 Task: Find connections with filter location Marktoberdorf with filter topic #Leanstartupswith filter profile language Spanish with filter current company Work From Home Opportunity  with filter school AAKASH INSTITUTE with filter industry Facilities Services with filter service category Portrait Photography with filter keywords title Tutor/Online Tutor
Action: Mouse moved to (481, 53)
Screenshot: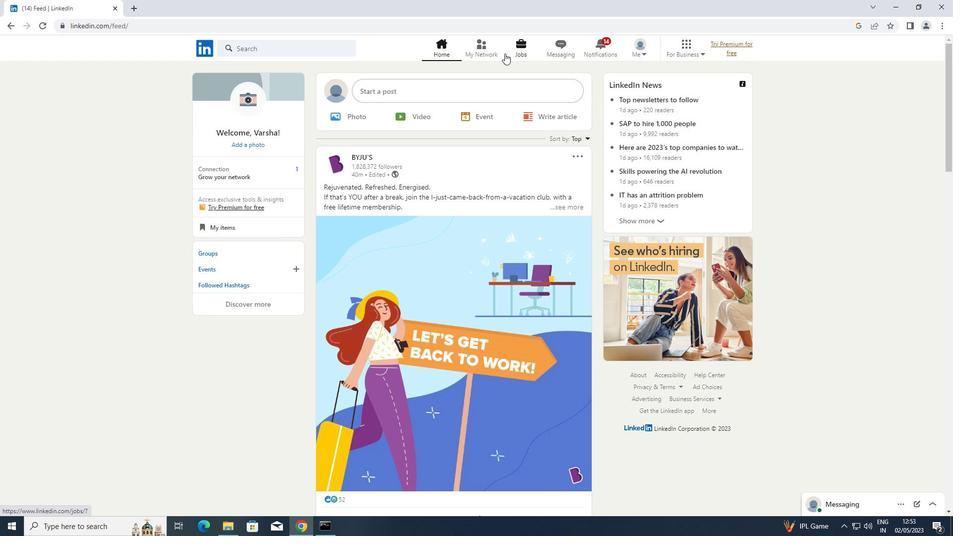 
Action: Mouse pressed left at (481, 53)
Screenshot: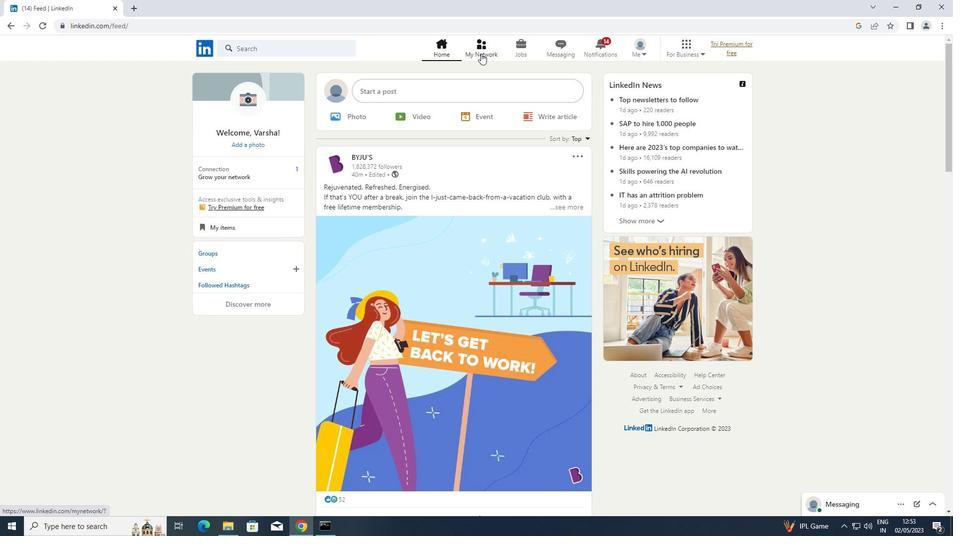 
Action: Mouse moved to (273, 101)
Screenshot: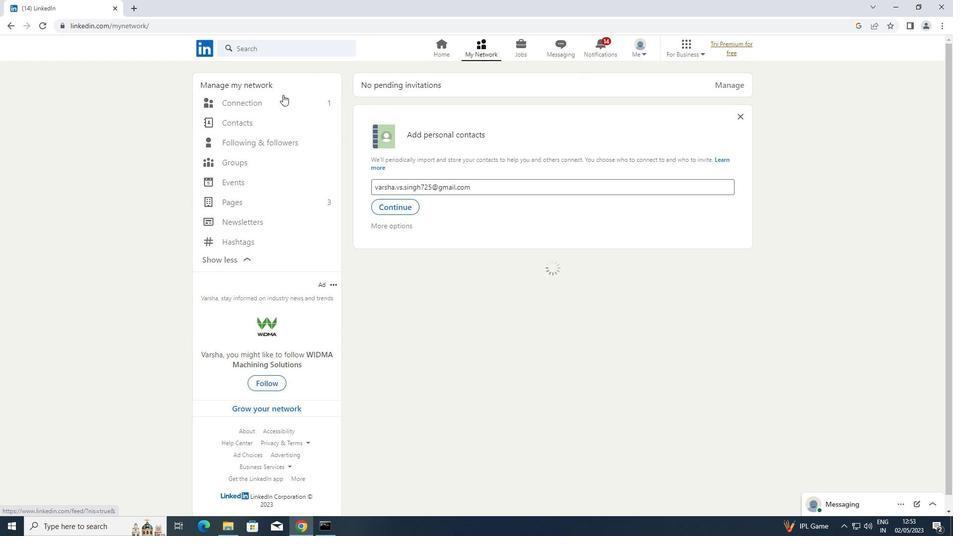 
Action: Mouse pressed left at (273, 101)
Screenshot: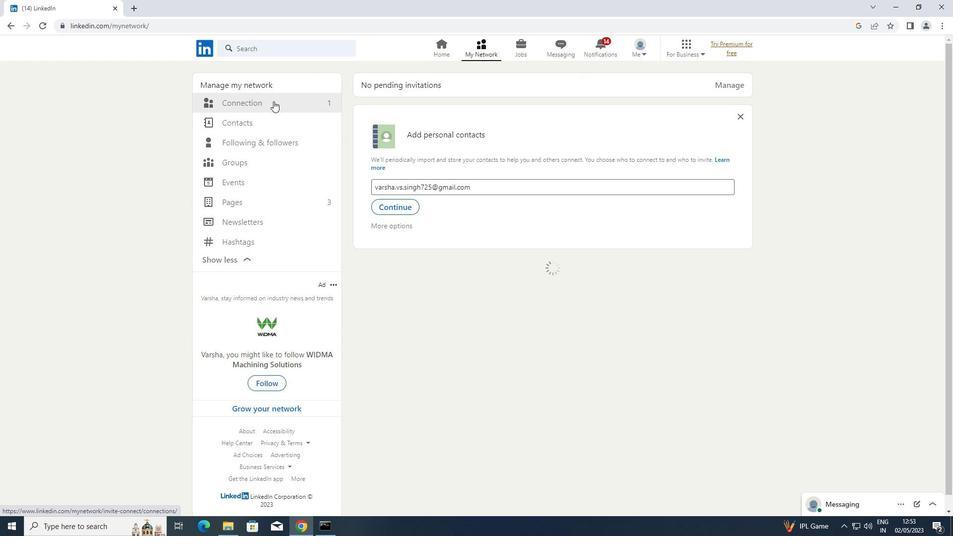 
Action: Mouse moved to (546, 106)
Screenshot: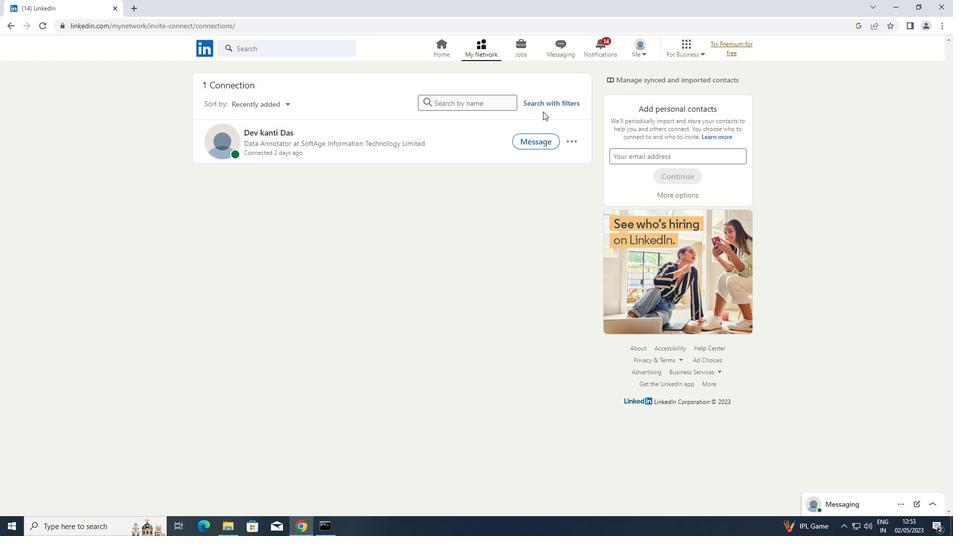 
Action: Mouse pressed left at (546, 106)
Screenshot: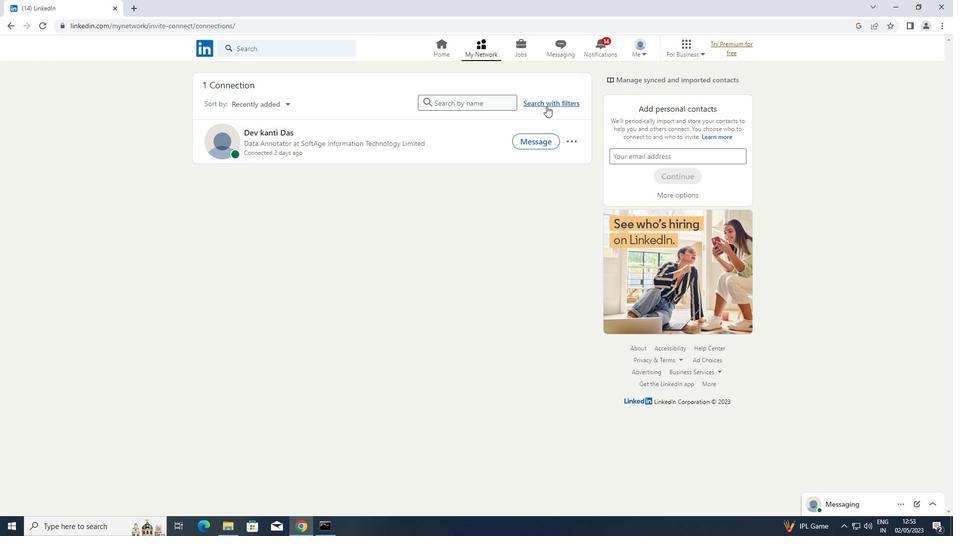 
Action: Mouse moved to (505, 78)
Screenshot: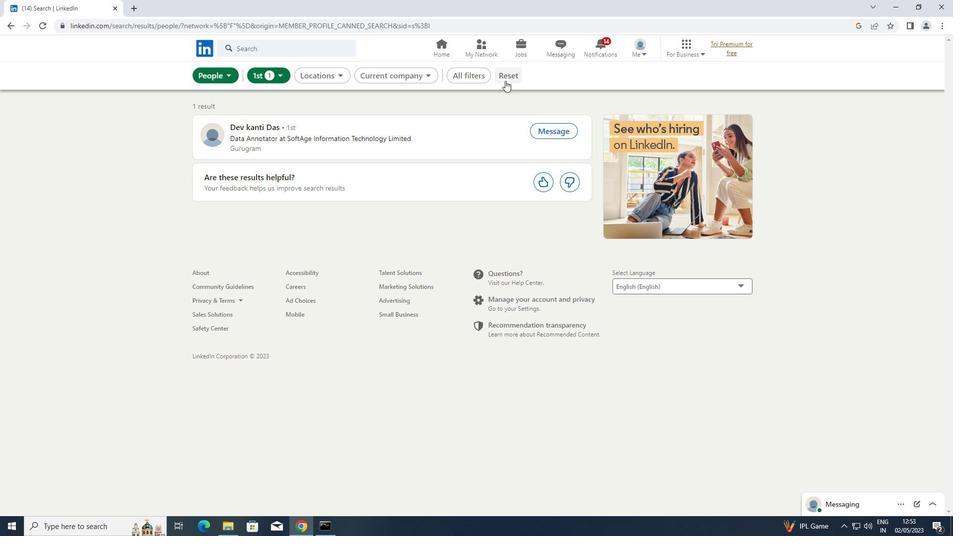 
Action: Mouse pressed left at (505, 78)
Screenshot: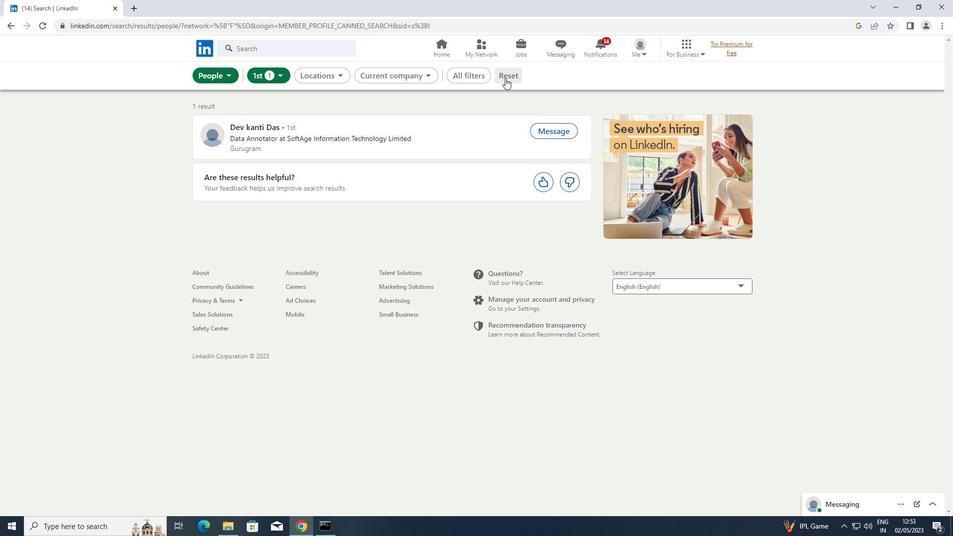 
Action: Mouse moved to (494, 76)
Screenshot: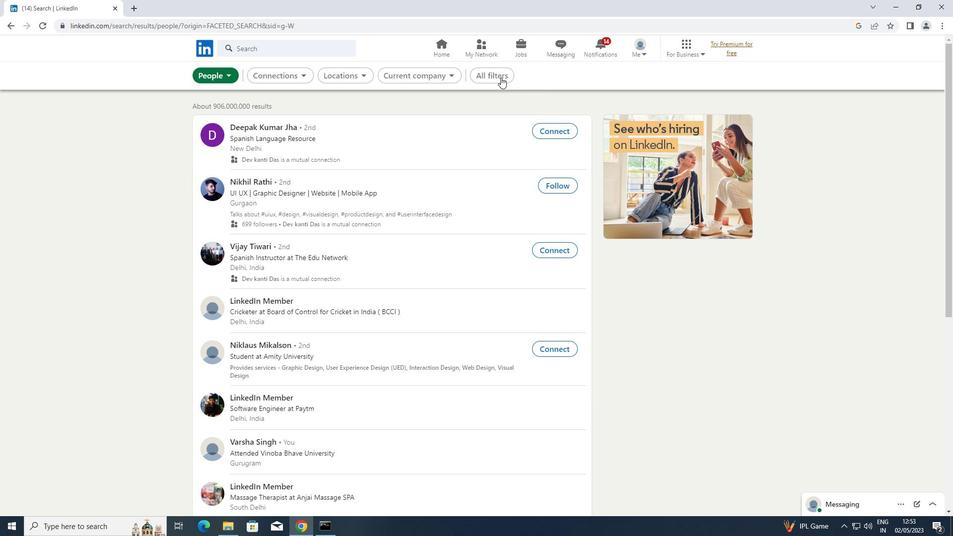 
Action: Mouse pressed left at (494, 76)
Screenshot: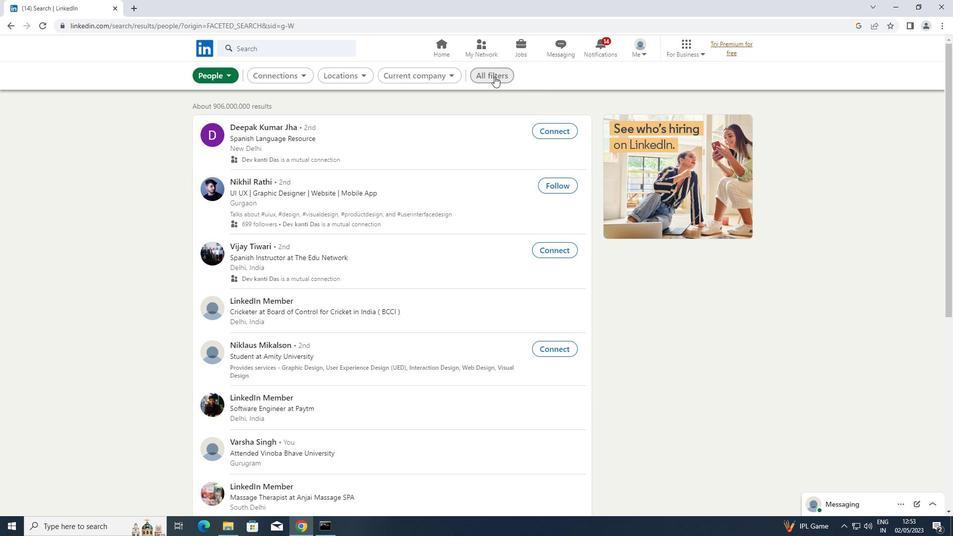 
Action: Mouse moved to (713, 220)
Screenshot: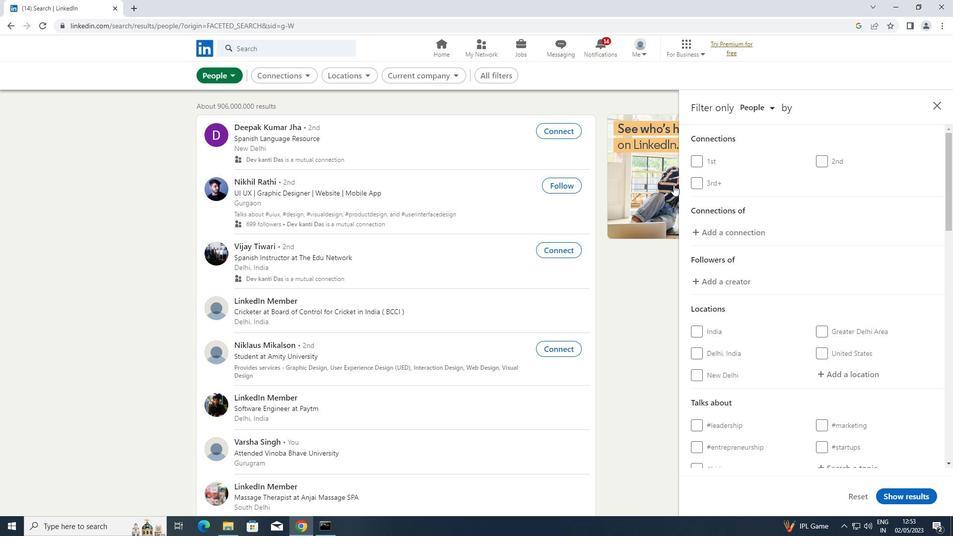 
Action: Mouse scrolled (713, 219) with delta (0, 0)
Screenshot: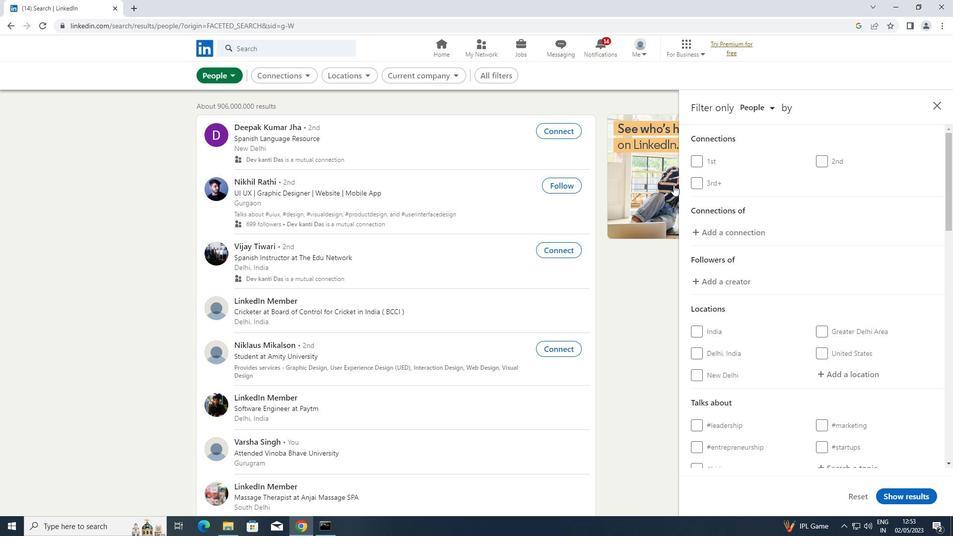 
Action: Mouse moved to (715, 224)
Screenshot: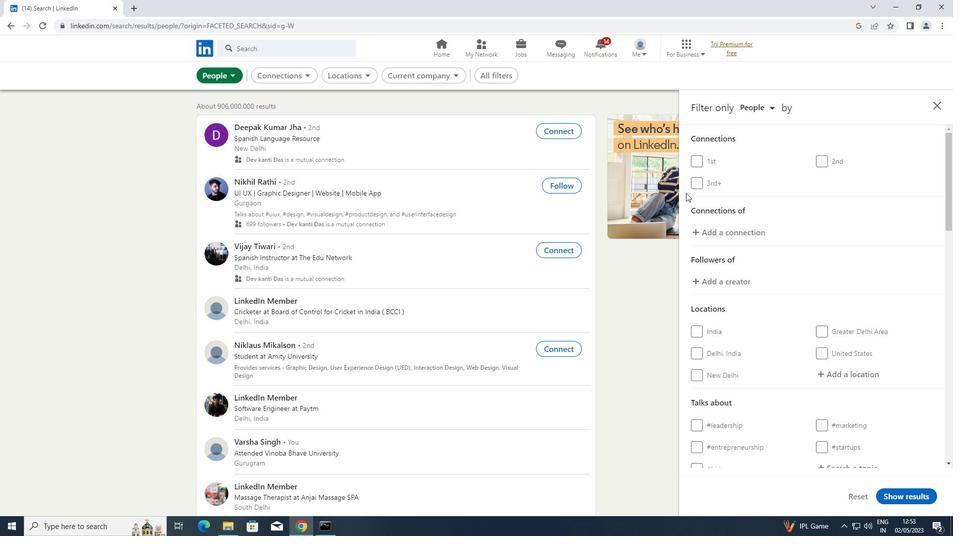 
Action: Mouse scrolled (715, 223) with delta (0, 0)
Screenshot: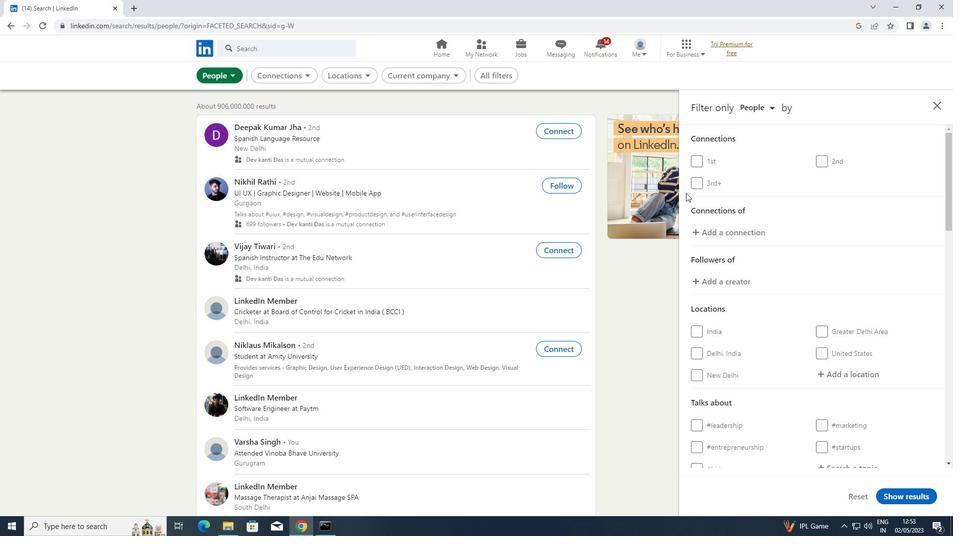 
Action: Mouse moved to (837, 269)
Screenshot: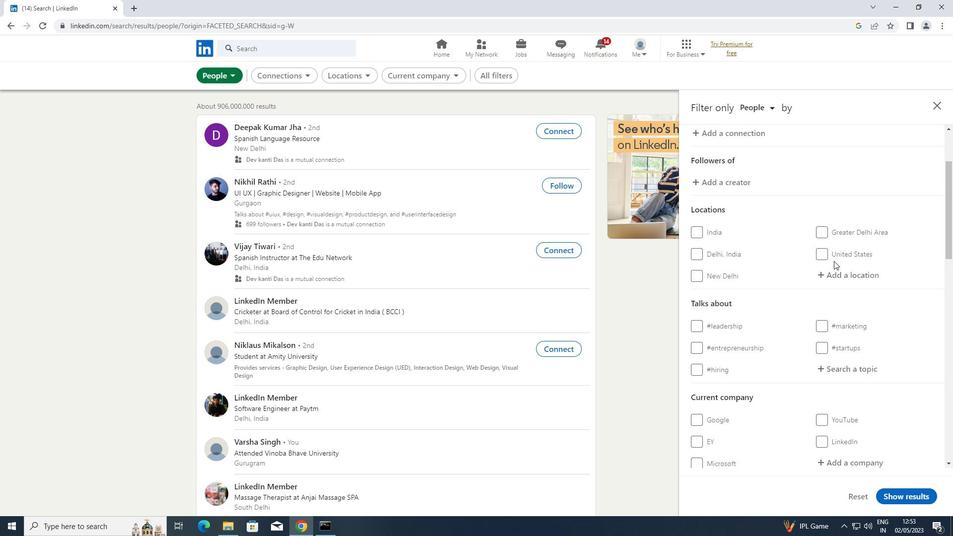 
Action: Mouse pressed left at (837, 269)
Screenshot: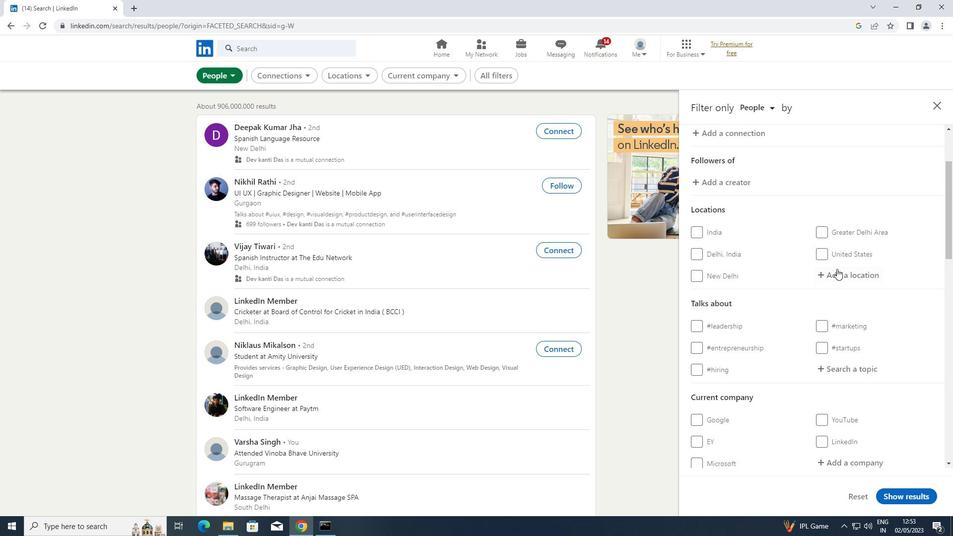 
Action: Key pressed <Key.shift>MARKTOBERDORF
Screenshot: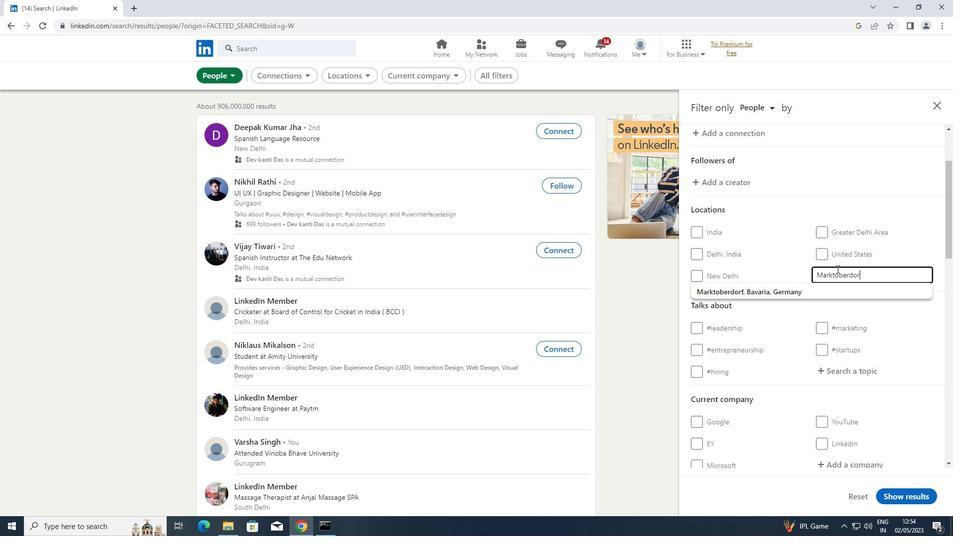 
Action: Mouse moved to (867, 376)
Screenshot: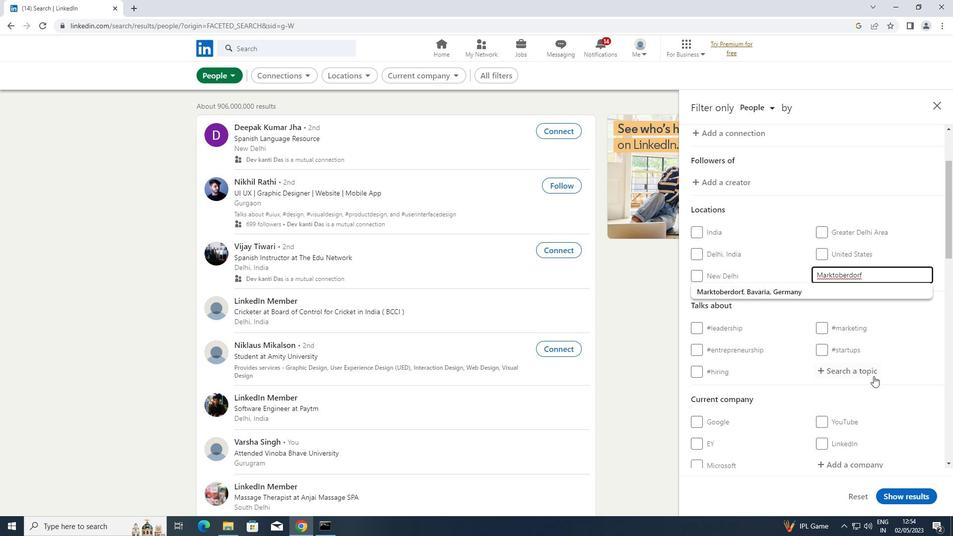 
Action: Mouse pressed left at (867, 376)
Screenshot: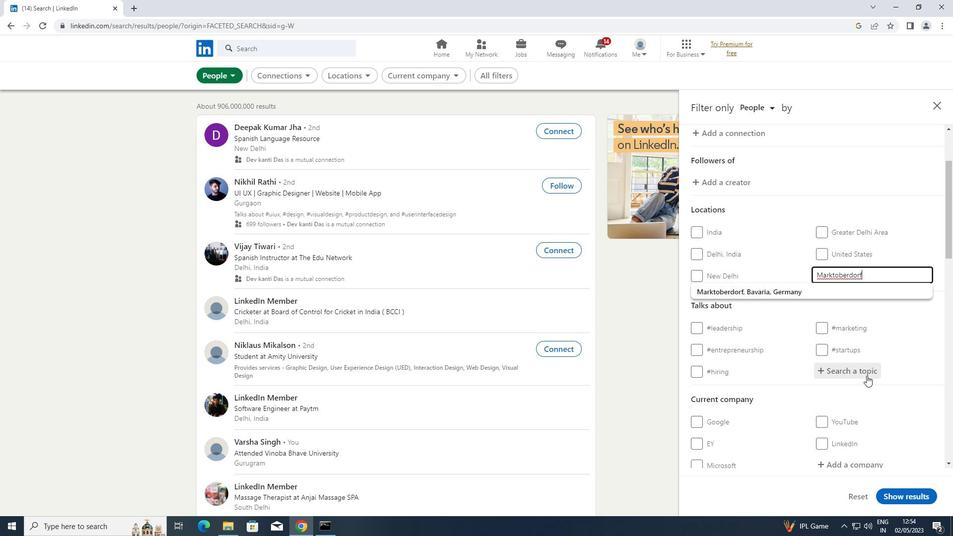 
Action: Key pressed <Key.shift>LEARNSTARTUPS
Screenshot: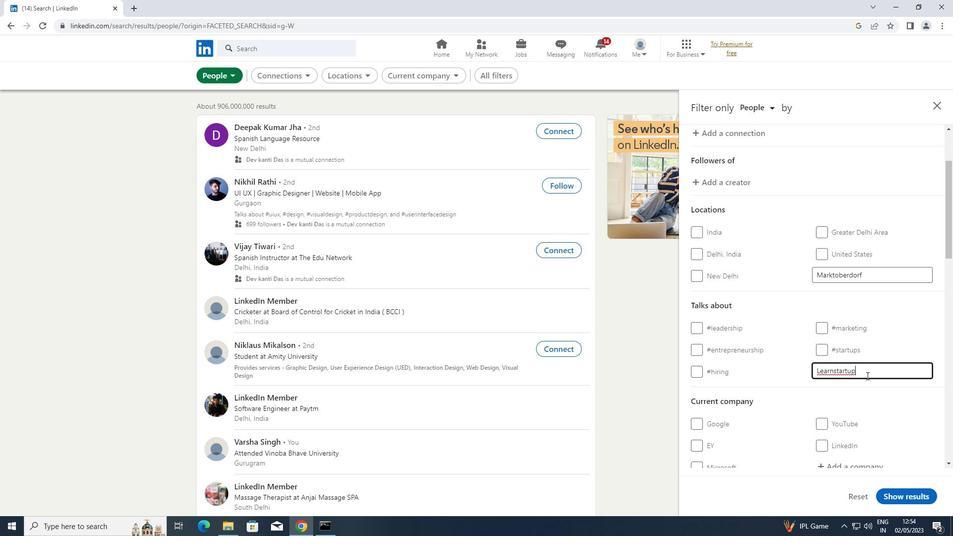 
Action: Mouse moved to (817, 366)
Screenshot: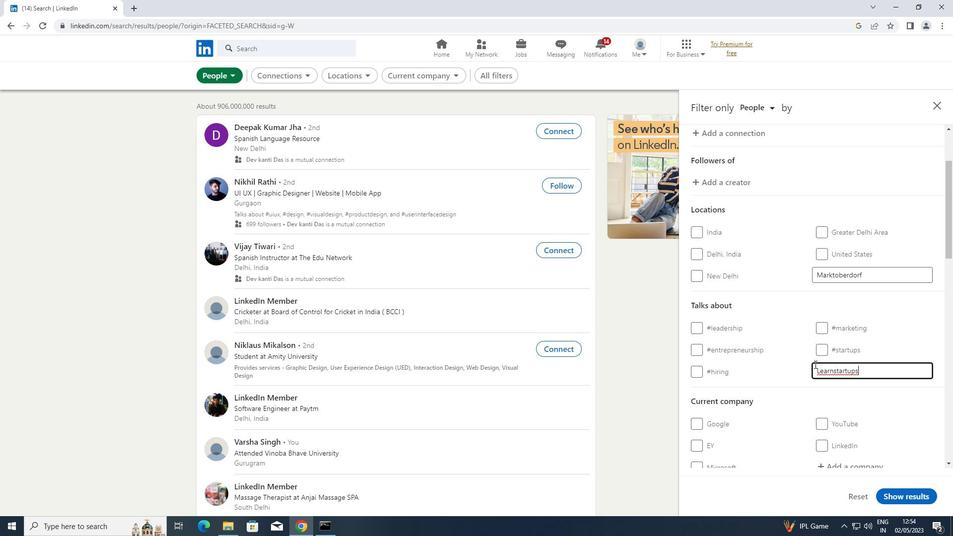 
Action: Mouse pressed left at (817, 366)
Screenshot: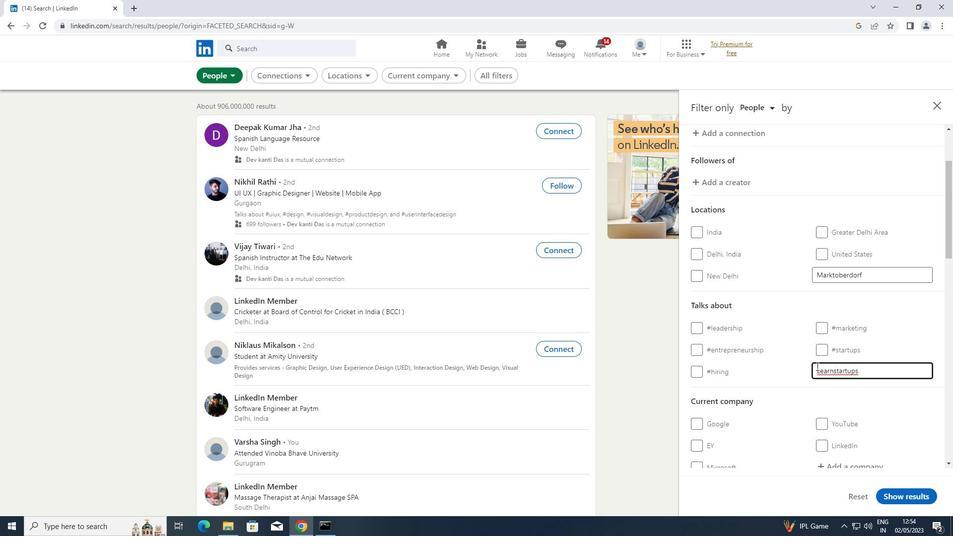 
Action: Key pressed <Key.shift>#
Screenshot: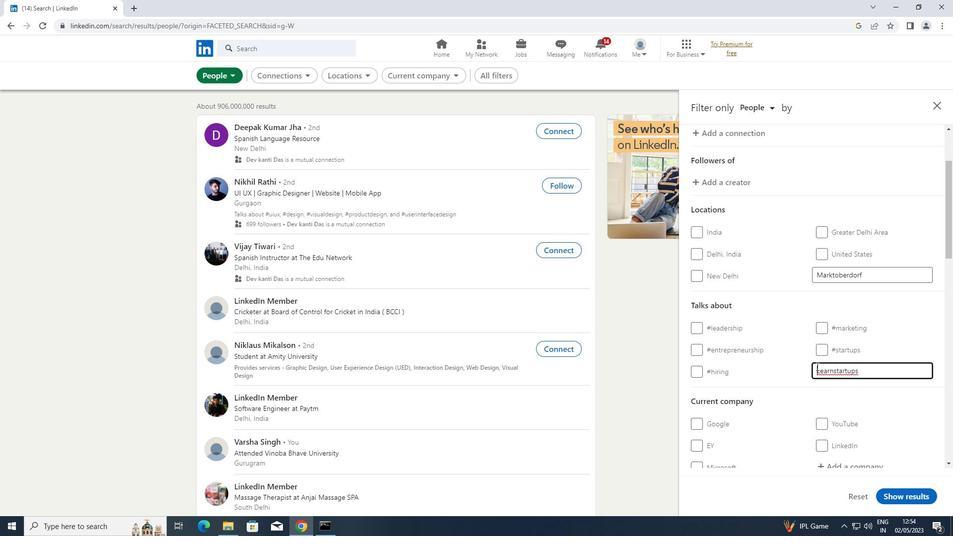 
Action: Mouse moved to (845, 372)
Screenshot: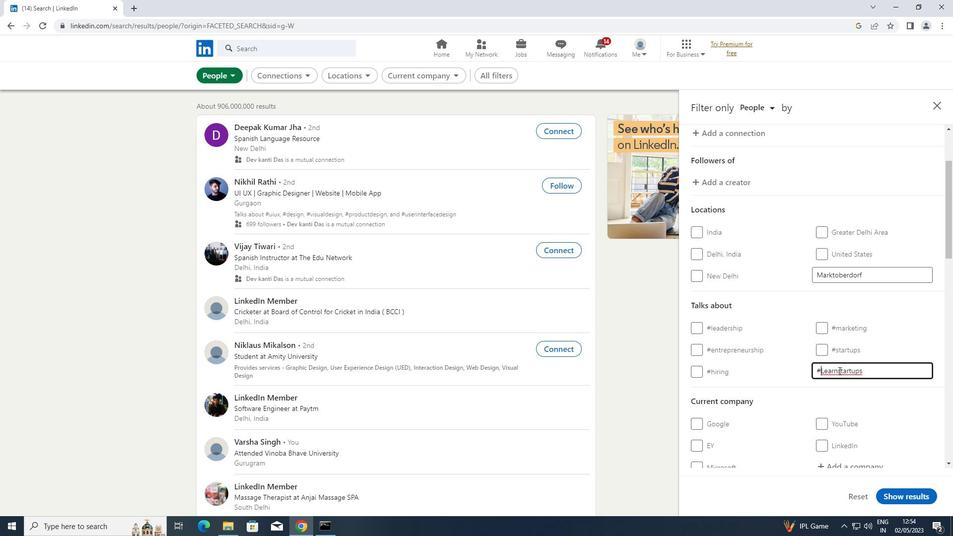 
Action: Mouse scrolled (845, 372) with delta (0, 0)
Screenshot: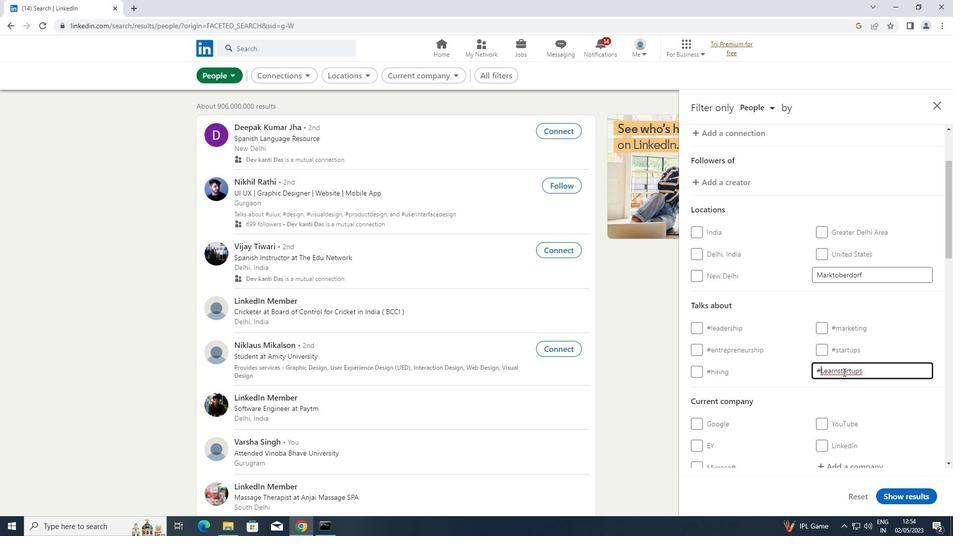 
Action: Mouse moved to (845, 372)
Screenshot: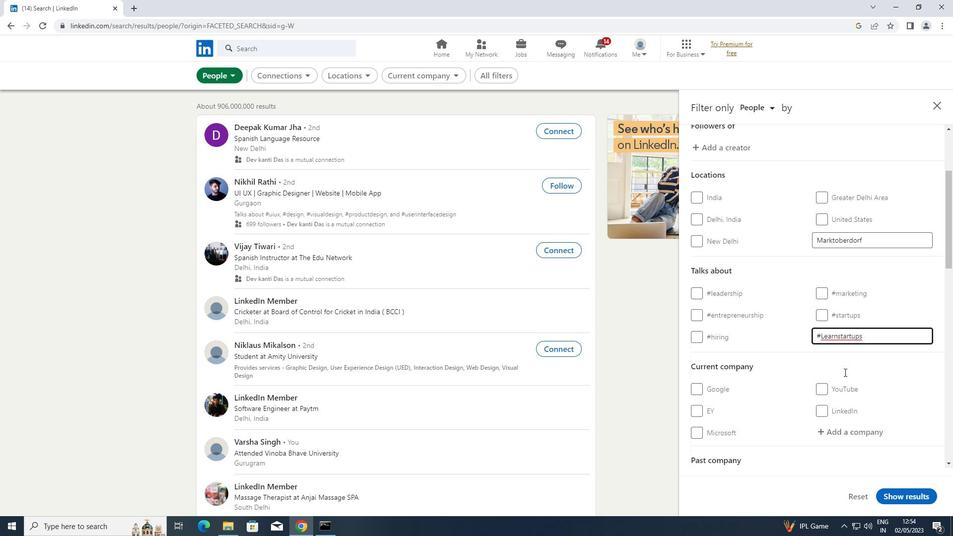
Action: Mouse scrolled (845, 372) with delta (0, 0)
Screenshot: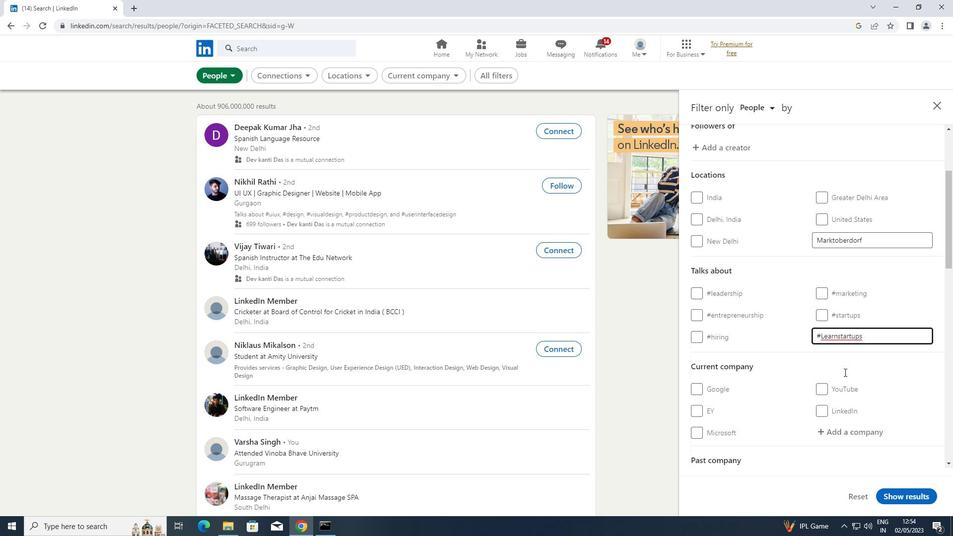 
Action: Mouse moved to (846, 372)
Screenshot: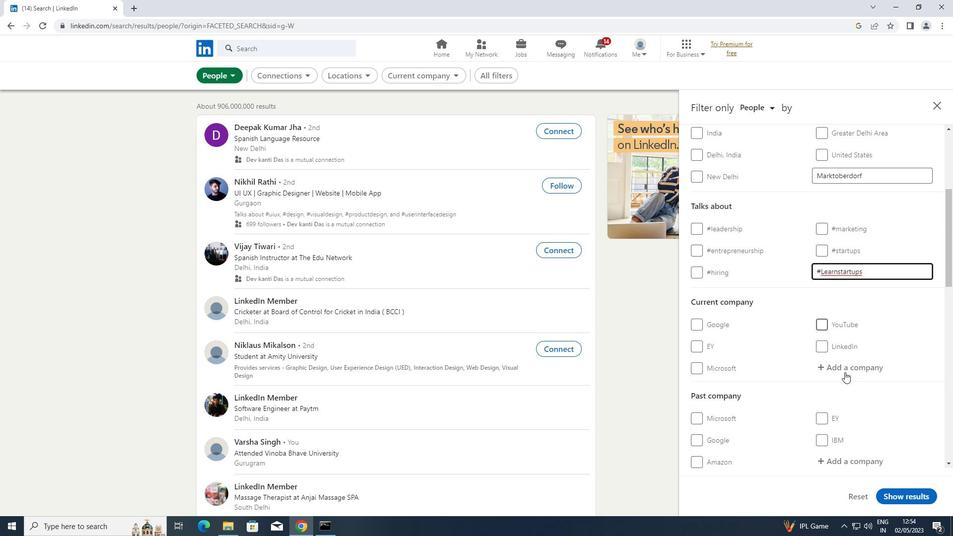 
Action: Mouse scrolled (846, 372) with delta (0, 0)
Screenshot: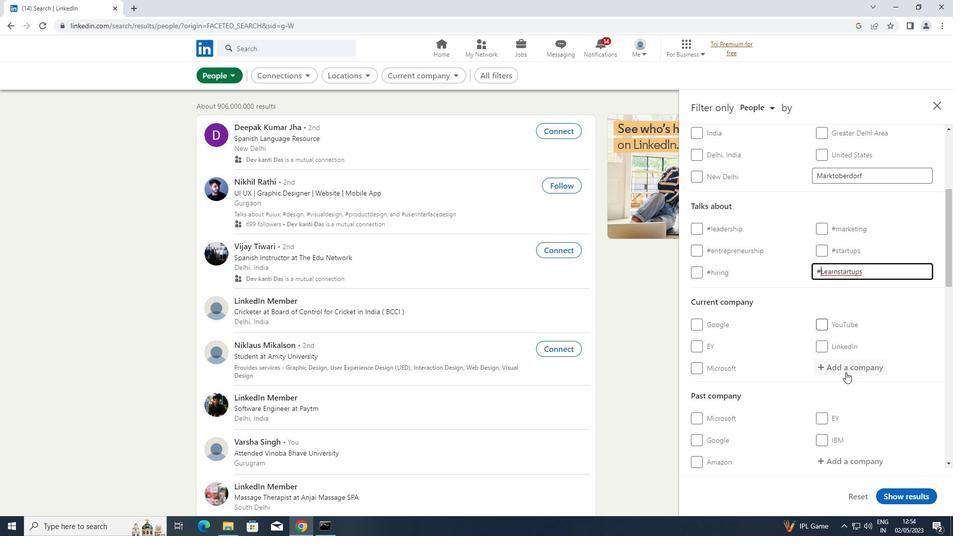 
Action: Mouse scrolled (846, 372) with delta (0, 0)
Screenshot: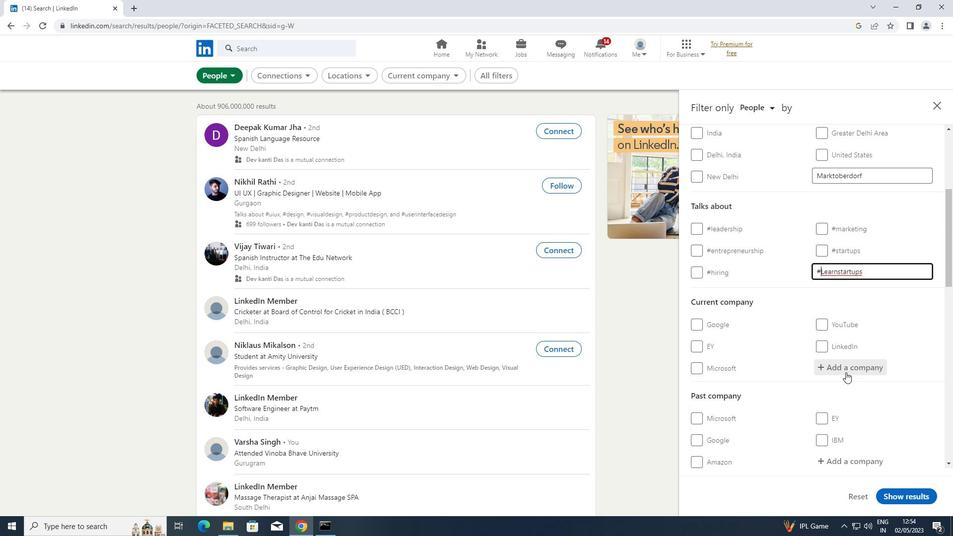 
Action: Mouse scrolled (846, 372) with delta (0, 0)
Screenshot: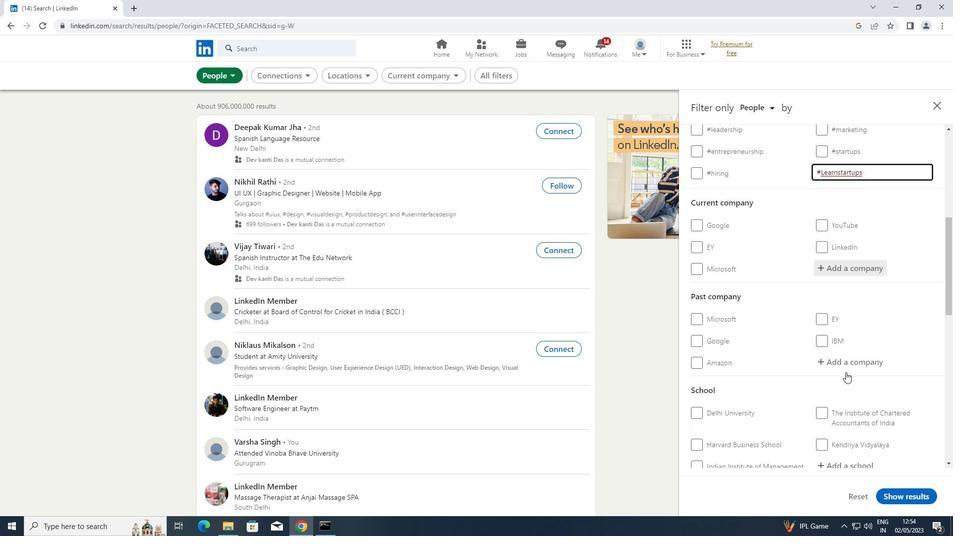 
Action: Mouse scrolled (846, 372) with delta (0, 0)
Screenshot: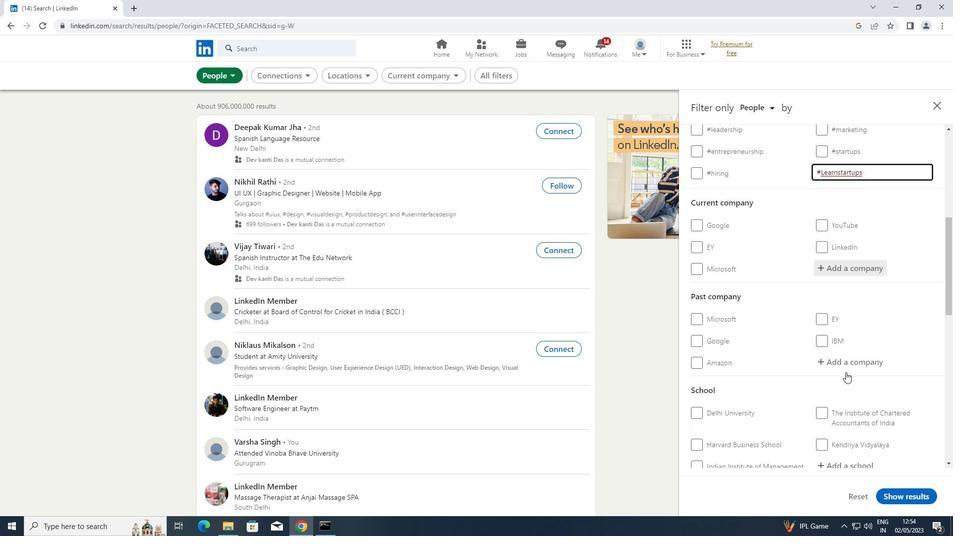
Action: Mouse moved to (847, 373)
Screenshot: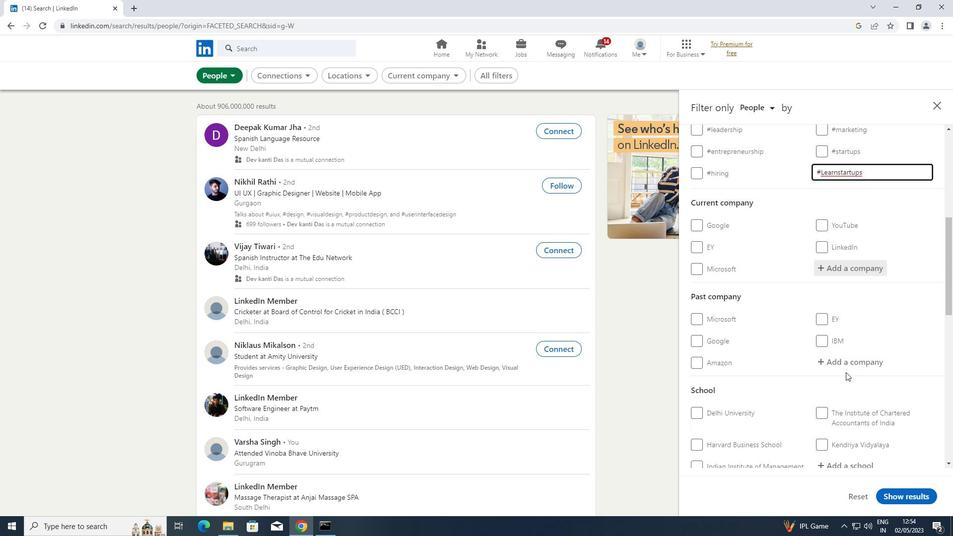 
Action: Mouse scrolled (847, 372) with delta (0, 0)
Screenshot: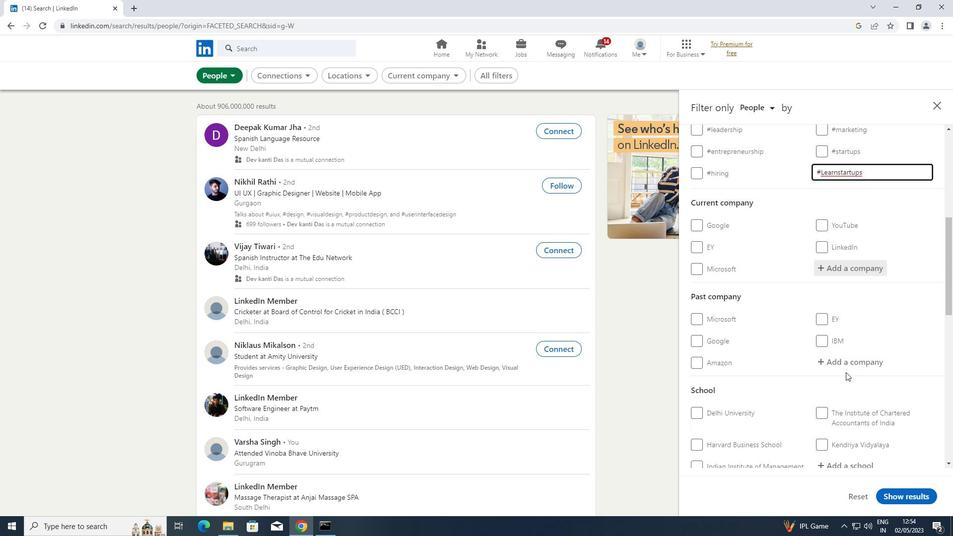 
Action: Mouse scrolled (847, 372) with delta (0, 0)
Screenshot: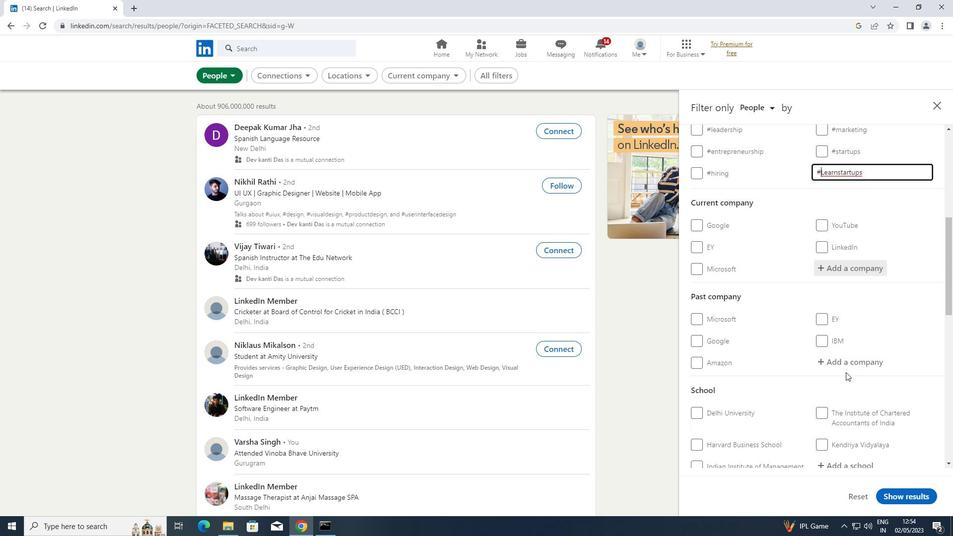 
Action: Mouse scrolled (847, 372) with delta (0, 0)
Screenshot: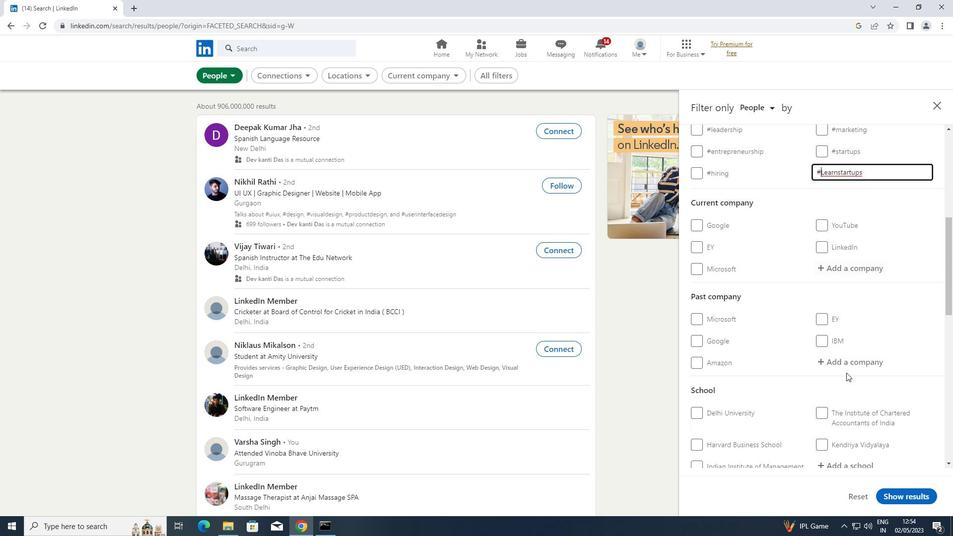 
Action: Mouse moved to (697, 416)
Screenshot: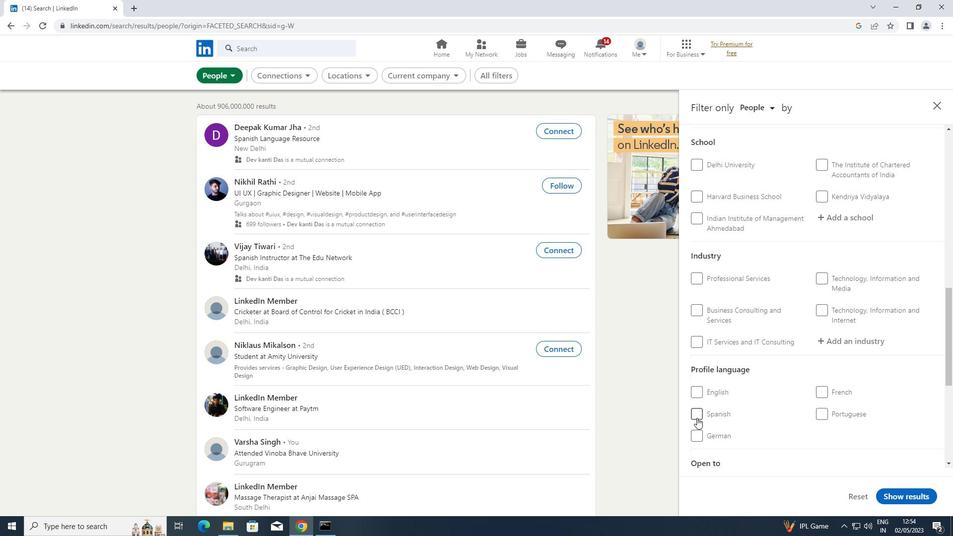 
Action: Mouse pressed left at (697, 416)
Screenshot: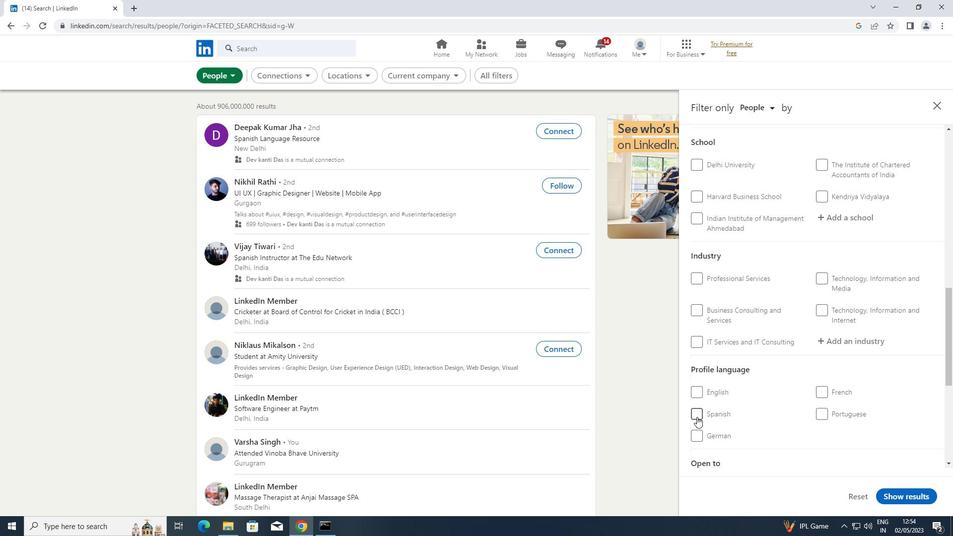 
Action: Mouse moved to (758, 386)
Screenshot: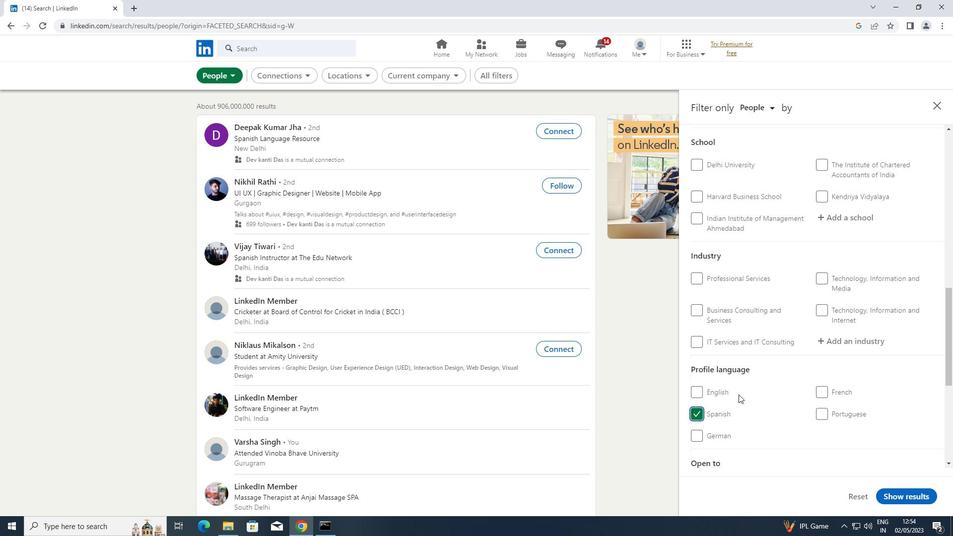 
Action: Mouse scrolled (758, 387) with delta (0, 0)
Screenshot: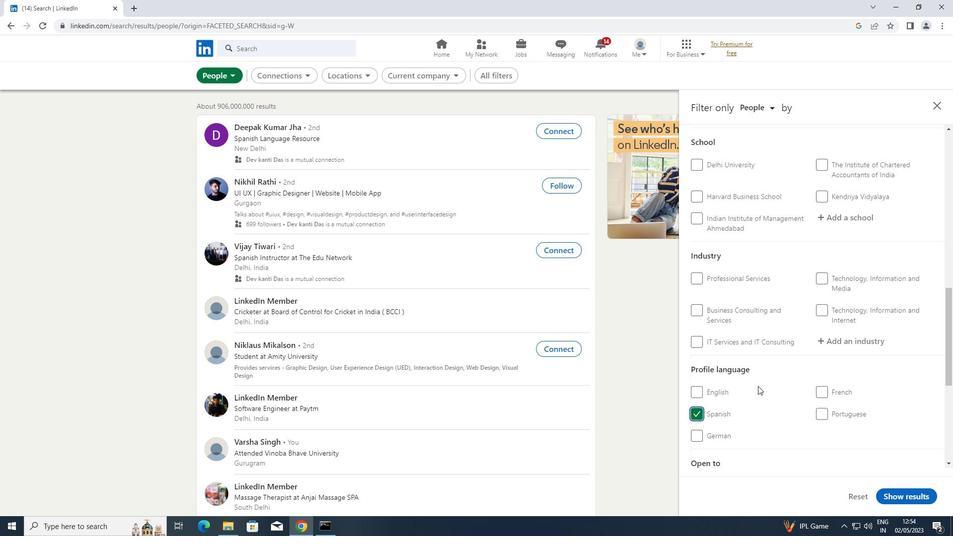 
Action: Mouse scrolled (758, 387) with delta (0, 0)
Screenshot: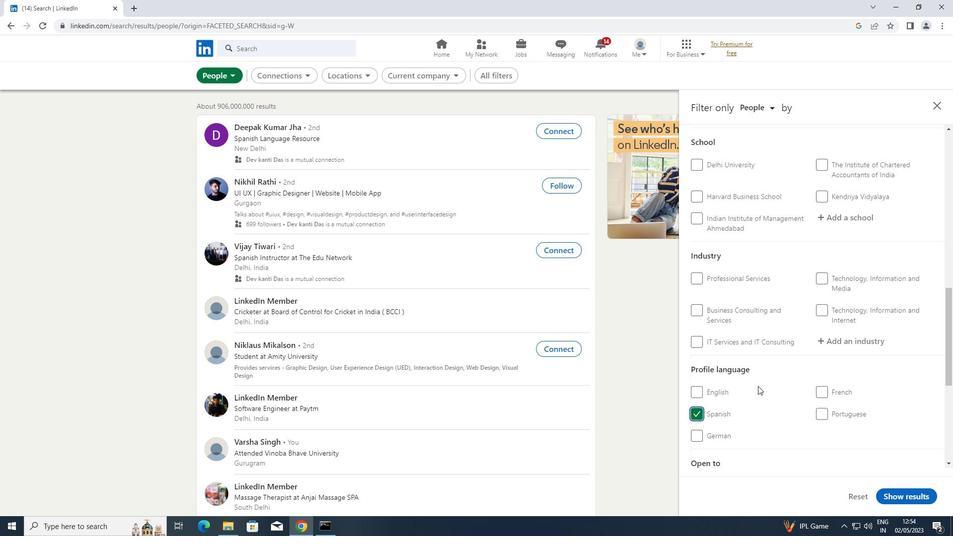 
Action: Mouse scrolled (758, 387) with delta (0, 0)
Screenshot: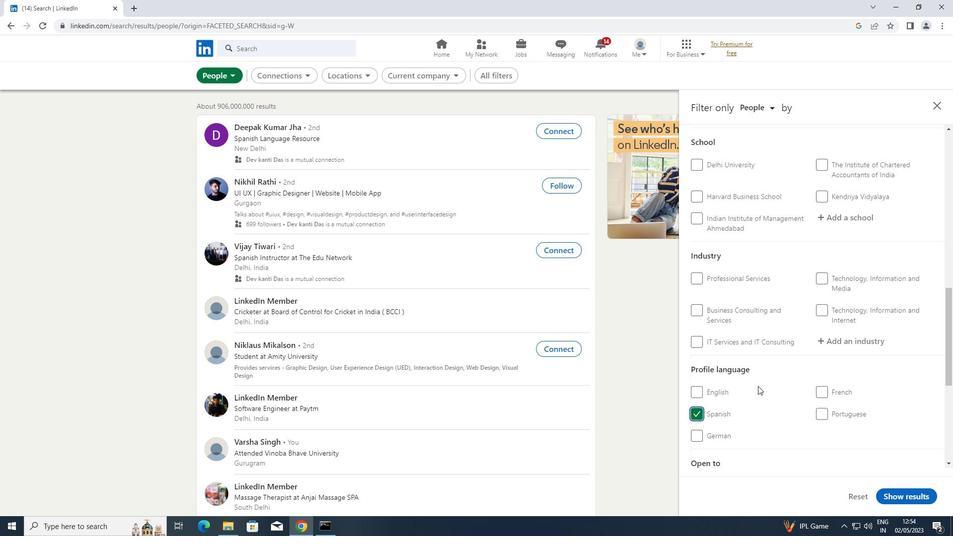 
Action: Mouse moved to (759, 385)
Screenshot: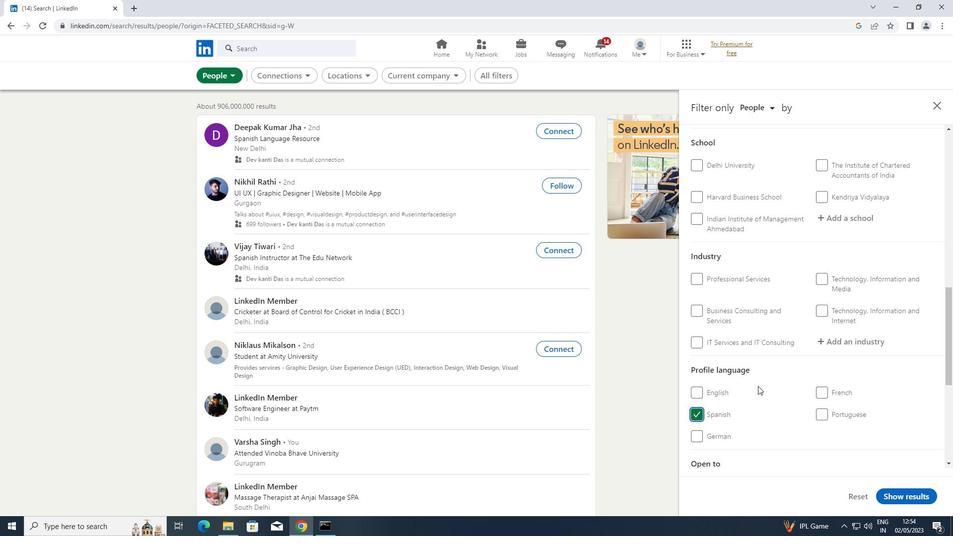 
Action: Mouse scrolled (759, 386) with delta (0, 0)
Screenshot: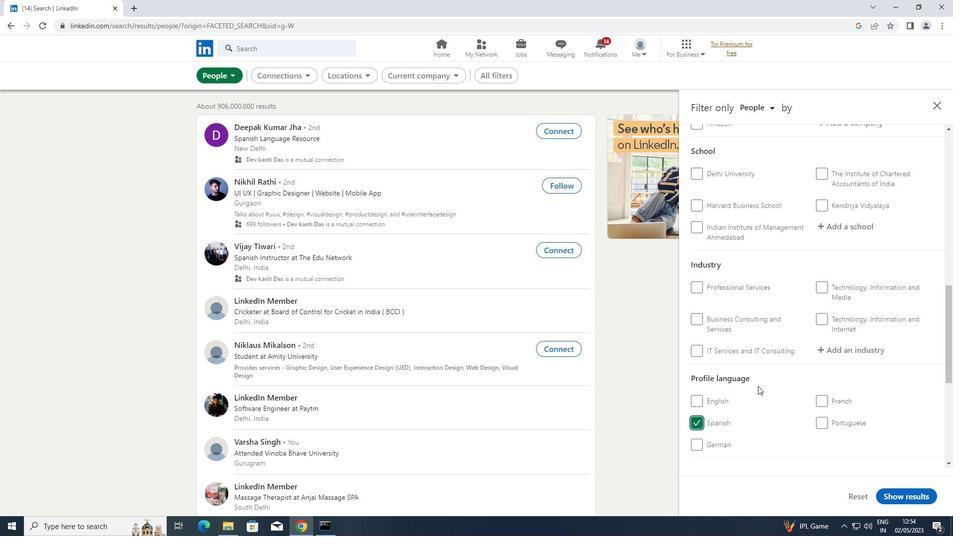 
Action: Mouse scrolled (759, 386) with delta (0, 0)
Screenshot: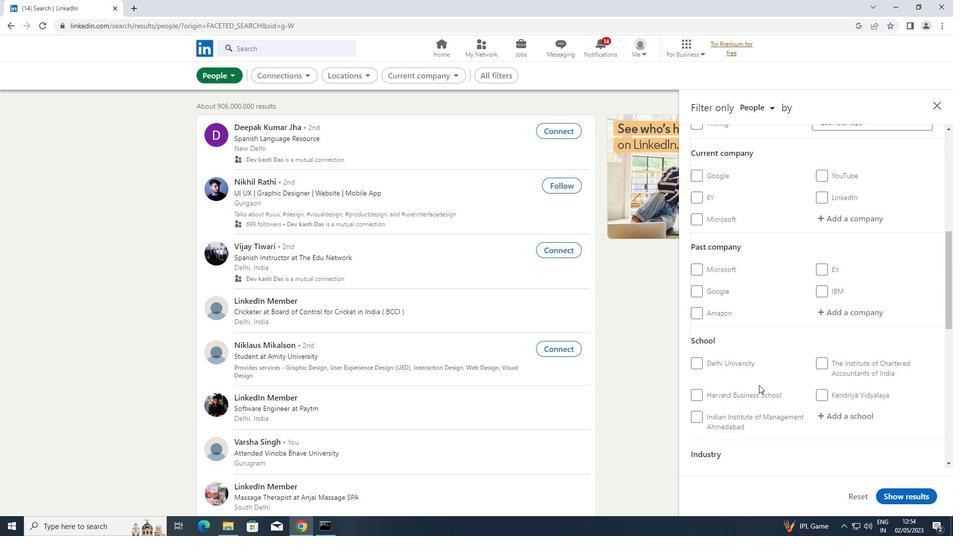 
Action: Mouse moved to (869, 265)
Screenshot: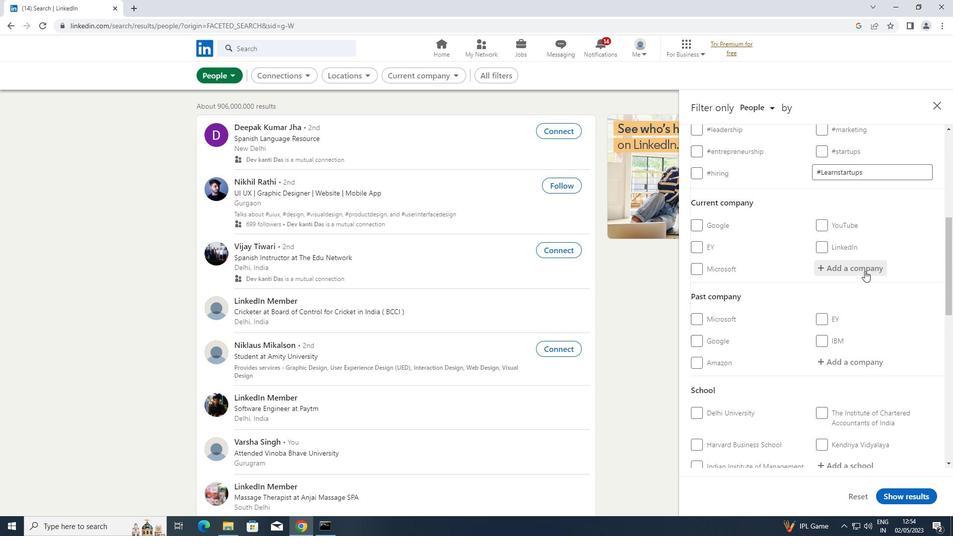 
Action: Mouse pressed left at (869, 265)
Screenshot: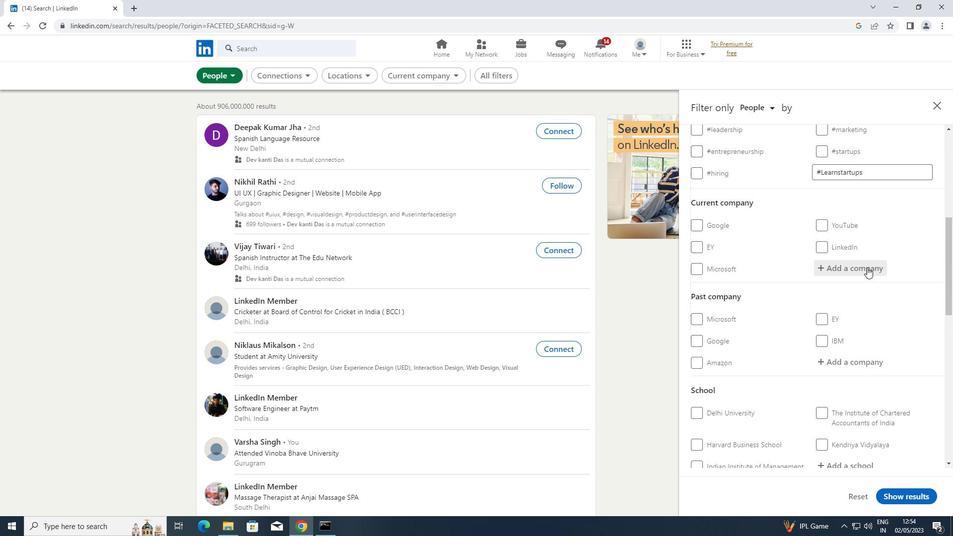 
Action: Key pressed <Key.shift>WORK<Key.space>
Screenshot: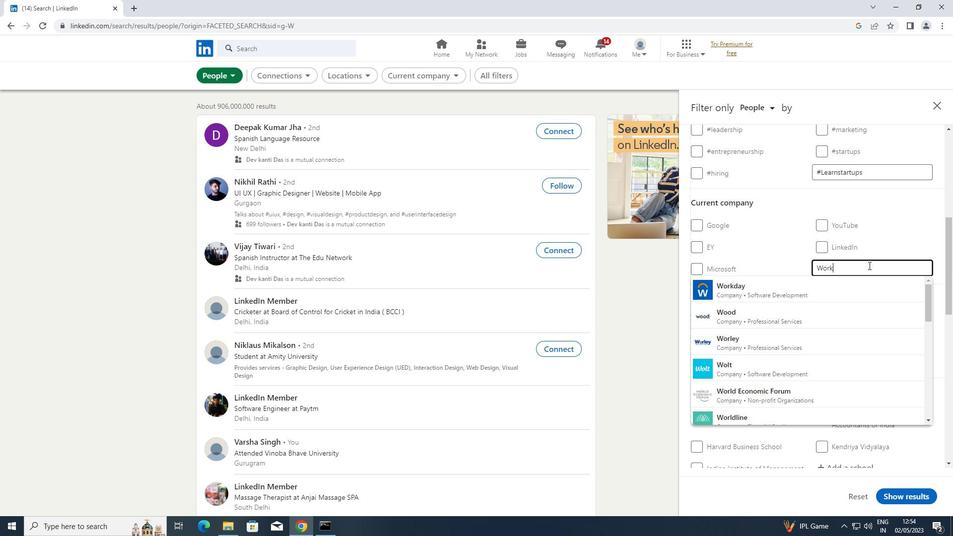 
Action: Mouse moved to (806, 326)
Screenshot: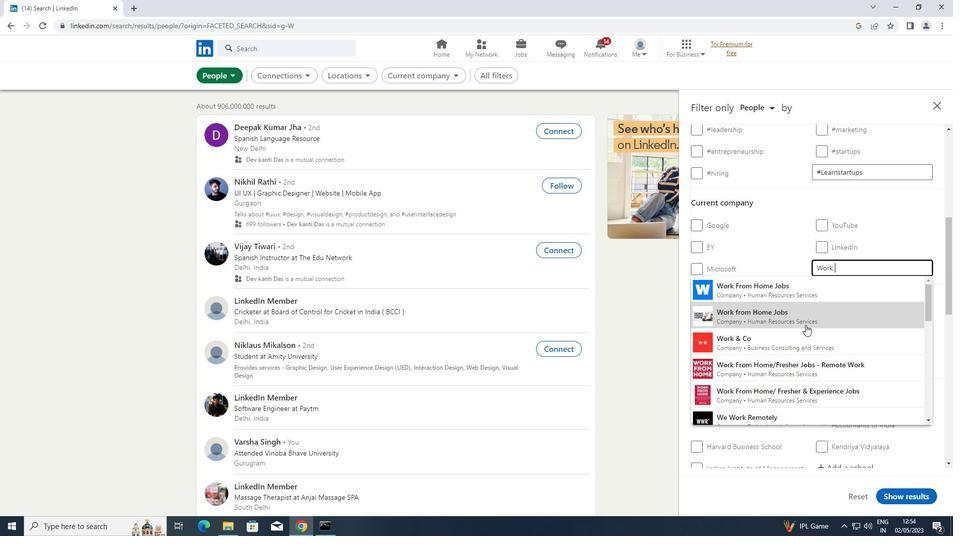 
Action: Mouse scrolled (806, 326) with delta (0, 0)
Screenshot: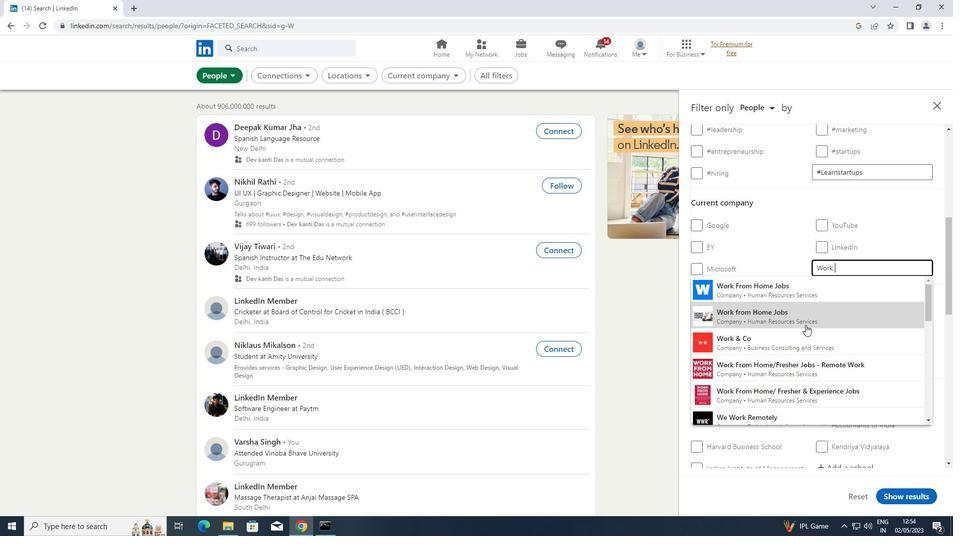 
Action: Mouse scrolled (806, 326) with delta (0, 0)
Screenshot: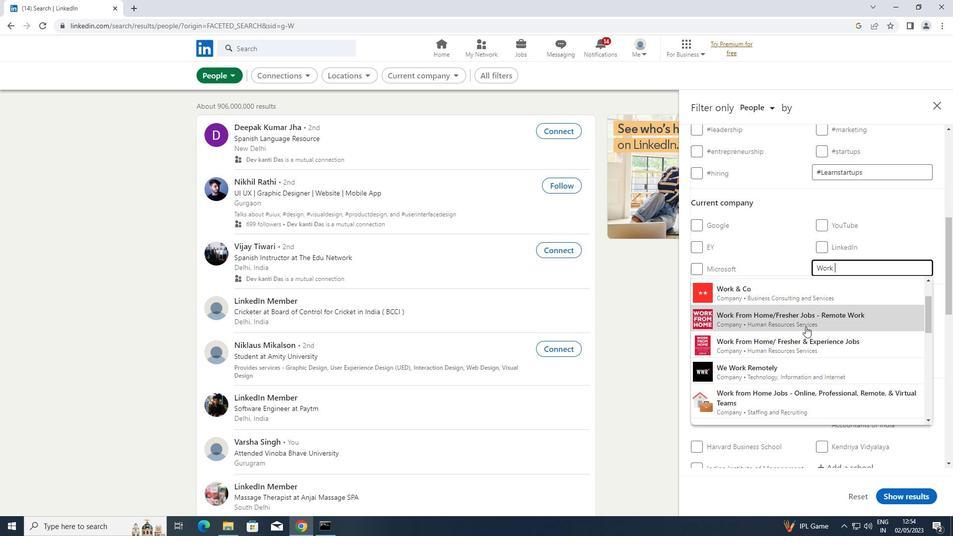 
Action: Mouse scrolled (806, 326) with delta (0, 0)
Screenshot: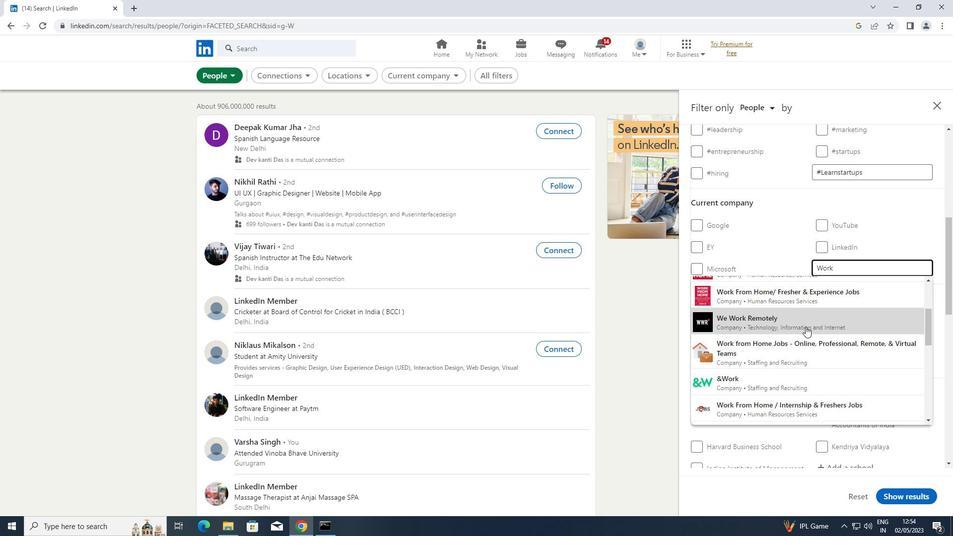 
Action: Mouse scrolled (806, 326) with delta (0, 0)
Screenshot: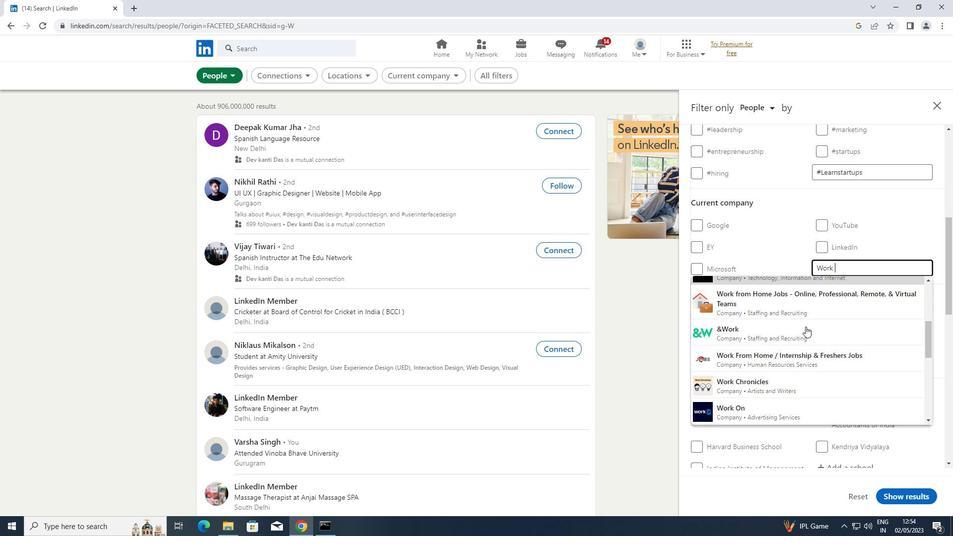 
Action: Mouse scrolled (806, 326) with delta (0, 0)
Screenshot: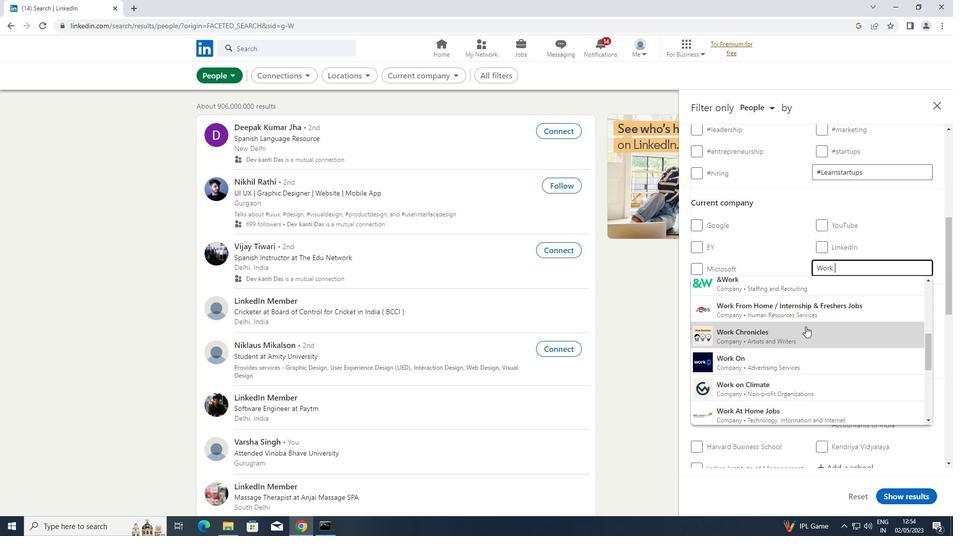 
Action: Mouse scrolled (806, 326) with delta (0, 0)
Screenshot: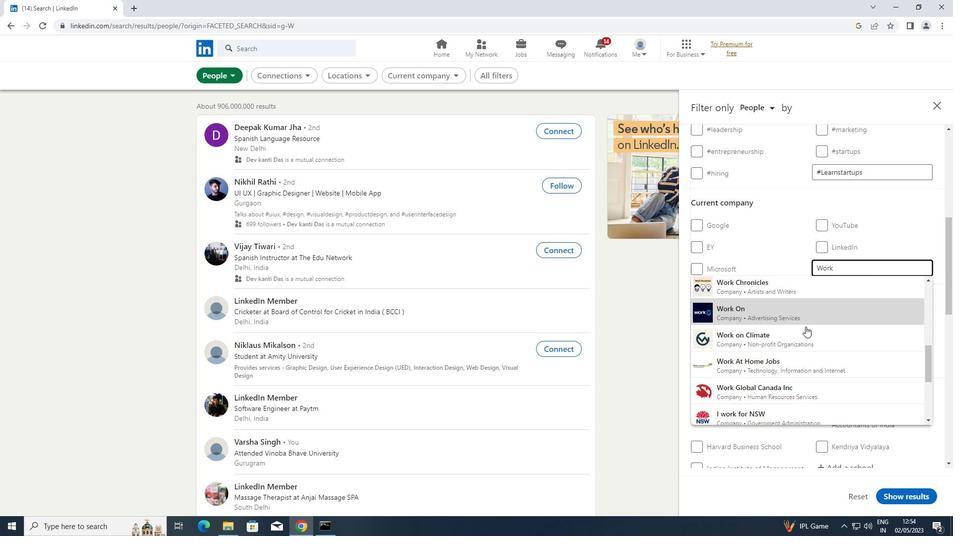 
Action: Mouse scrolled (806, 326) with delta (0, 0)
Screenshot: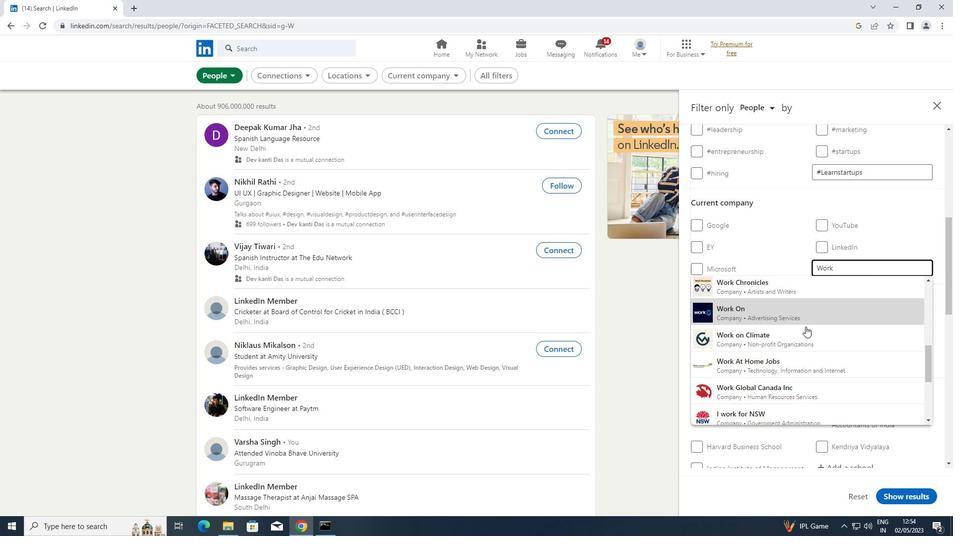 
Action: Mouse scrolled (806, 326) with delta (0, 0)
Screenshot: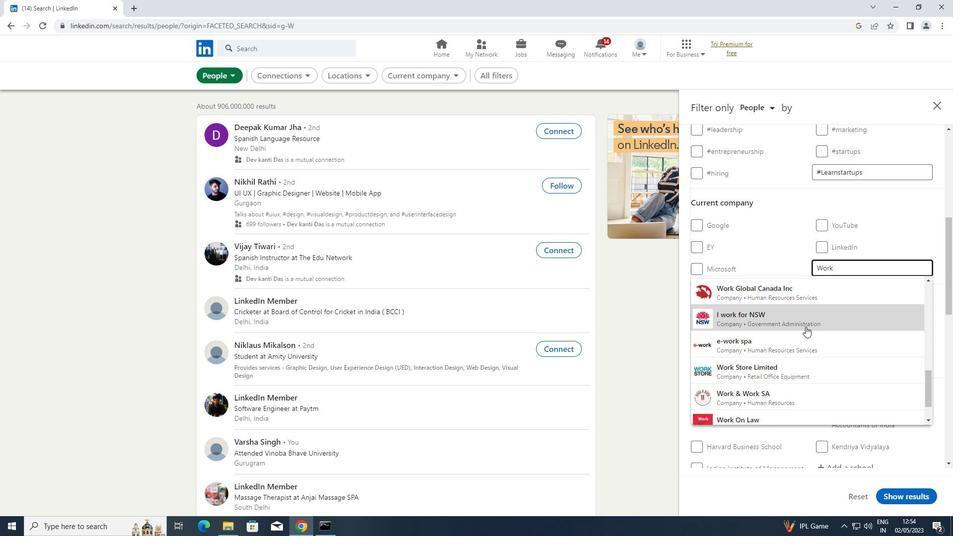 
Action: Mouse scrolled (806, 326) with delta (0, 0)
Screenshot: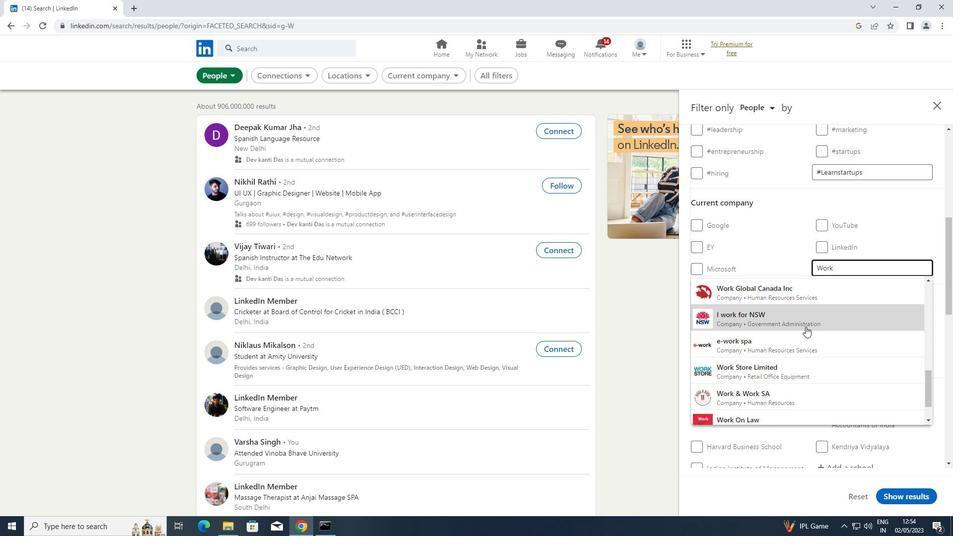 
Action: Mouse moved to (848, 267)
Screenshot: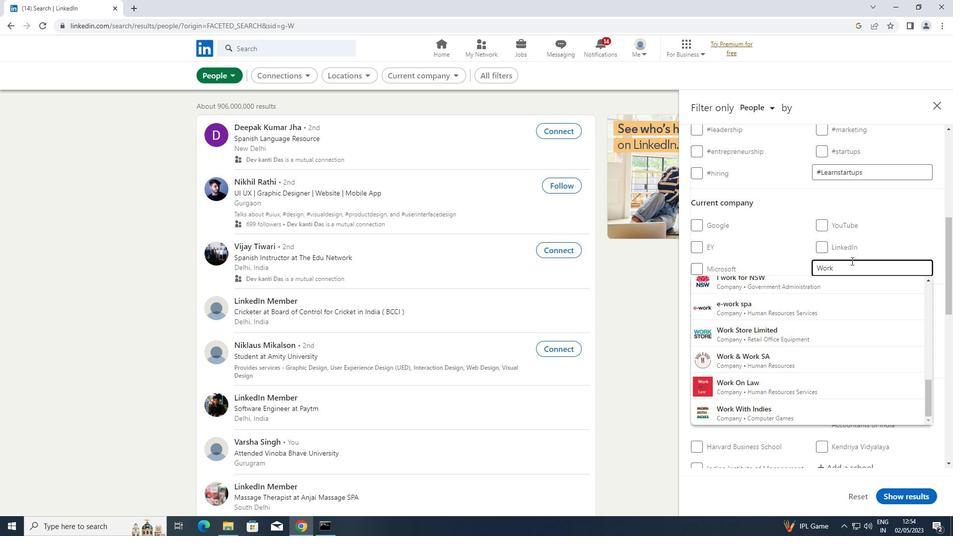 
Action: Key pressed <Key.shift>FROM<Key.space>
Screenshot: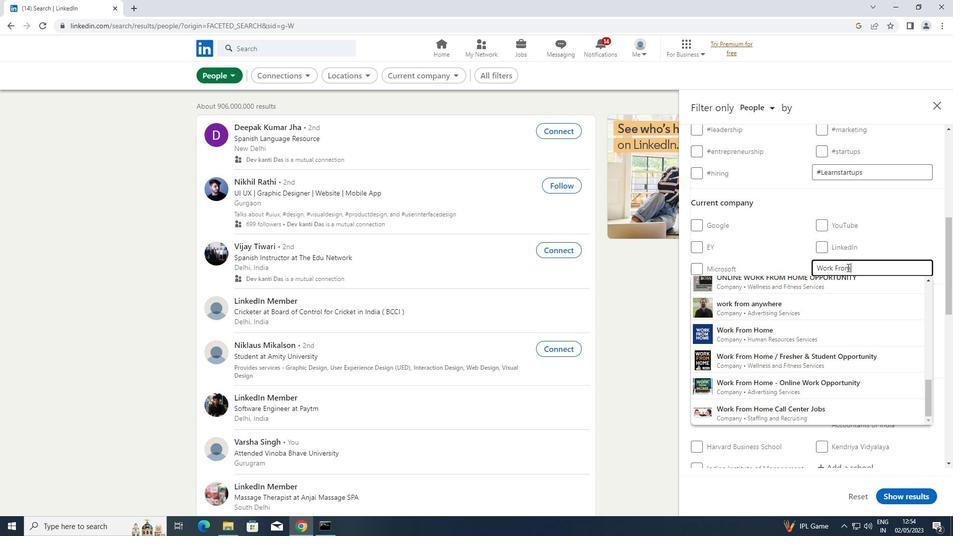 
Action: Mouse moved to (806, 351)
Screenshot: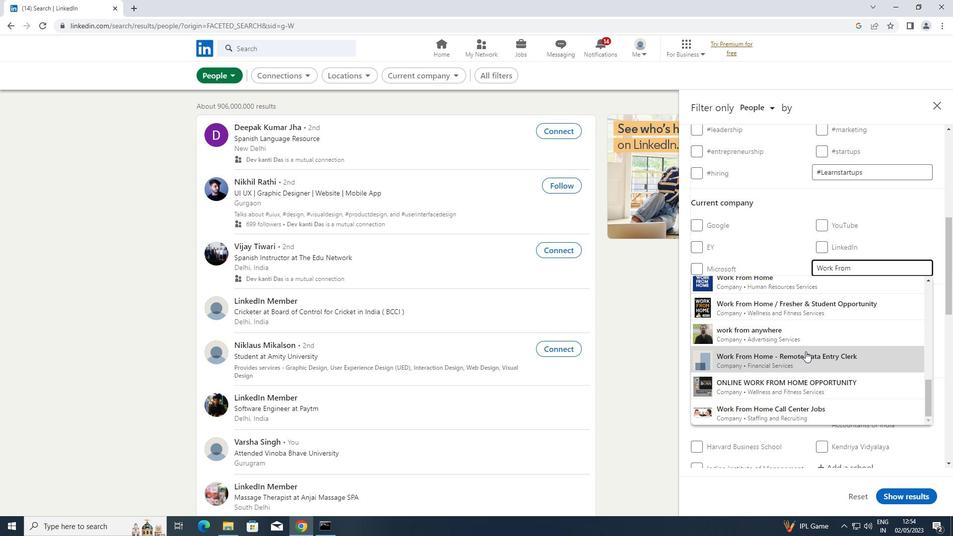 
Action: Key pressed <Key.shift>HOME<Key.space><Key.shift>OPPORTUNITY<Key.enter>
Screenshot: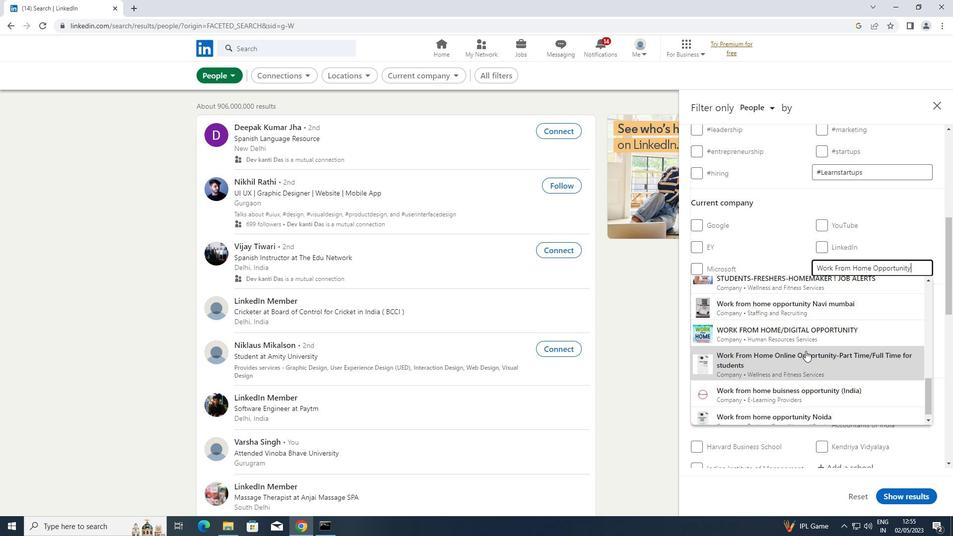 
Action: Mouse moved to (808, 347)
Screenshot: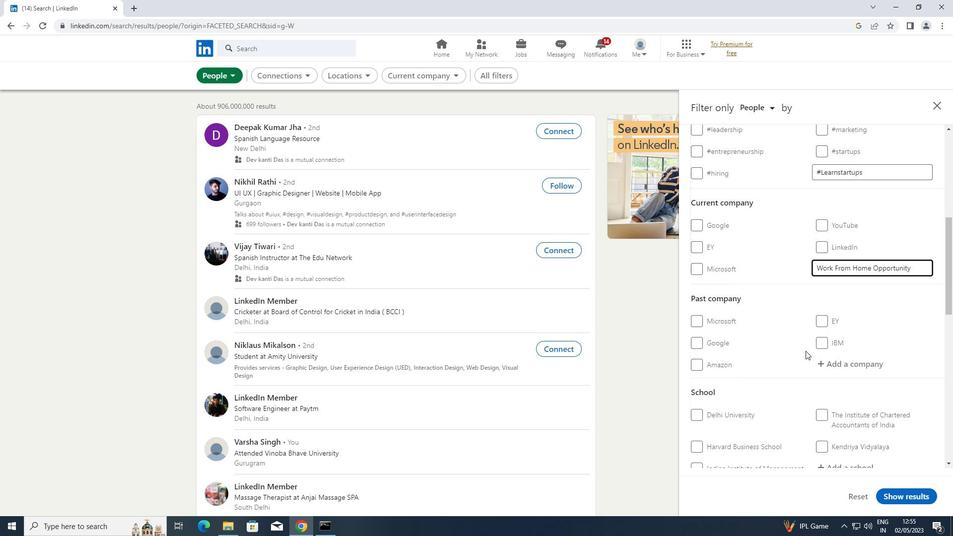 
Action: Mouse scrolled (808, 347) with delta (0, 0)
Screenshot: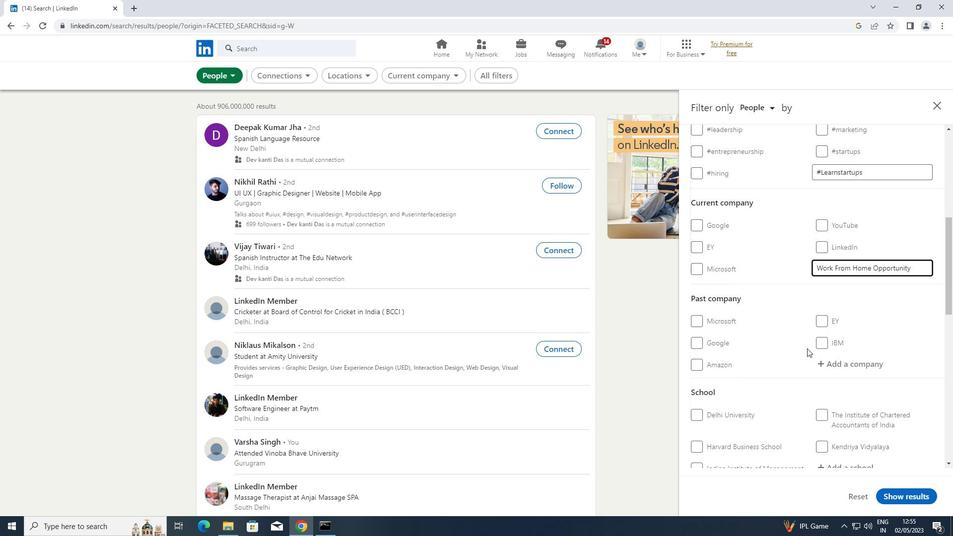 
Action: Mouse scrolled (808, 347) with delta (0, 0)
Screenshot: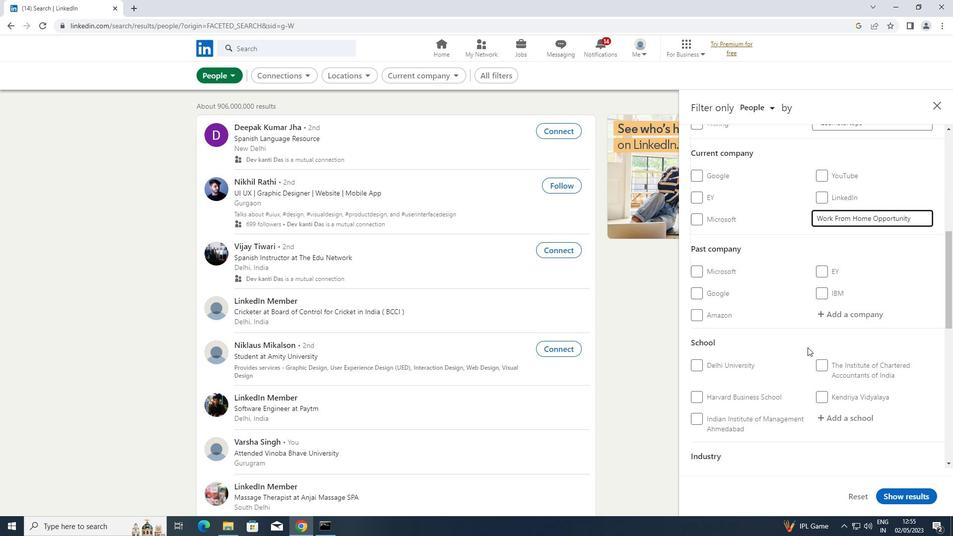 
Action: Mouse scrolled (808, 347) with delta (0, 0)
Screenshot: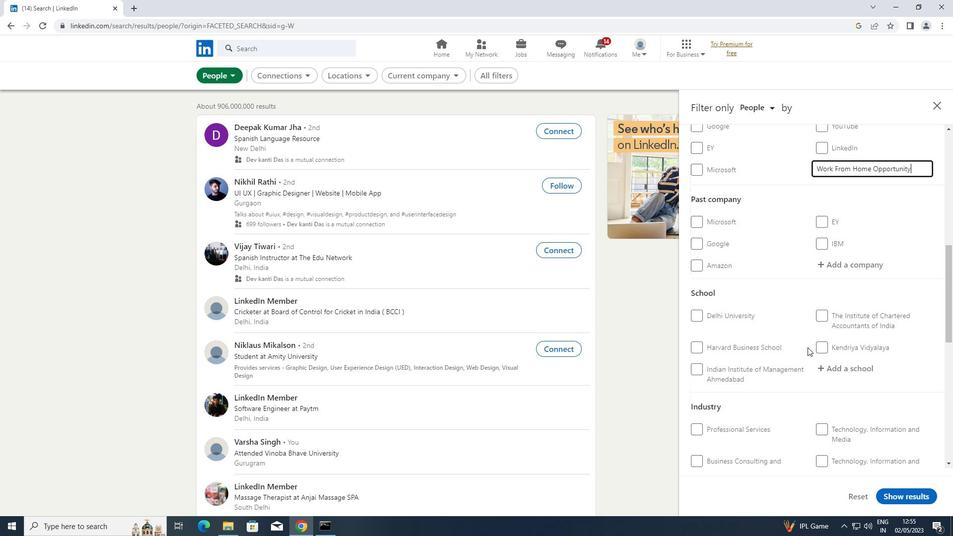 
Action: Mouse scrolled (808, 348) with delta (0, 0)
Screenshot: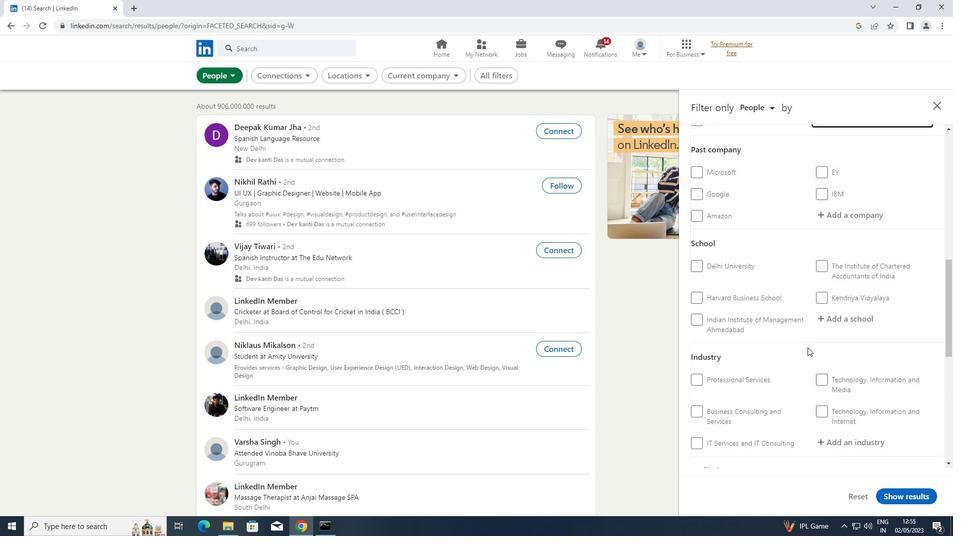 
Action: Mouse moved to (845, 366)
Screenshot: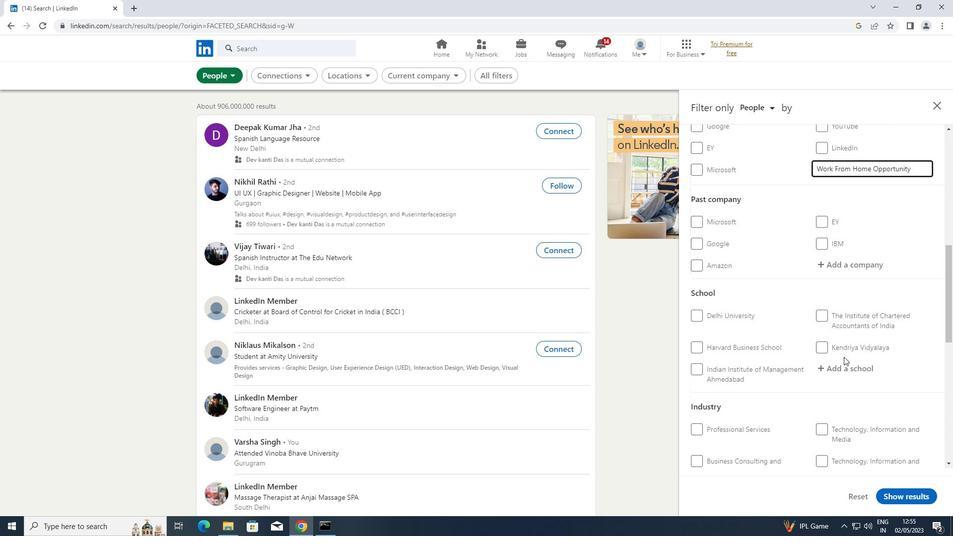 
Action: Mouse pressed left at (845, 366)
Screenshot: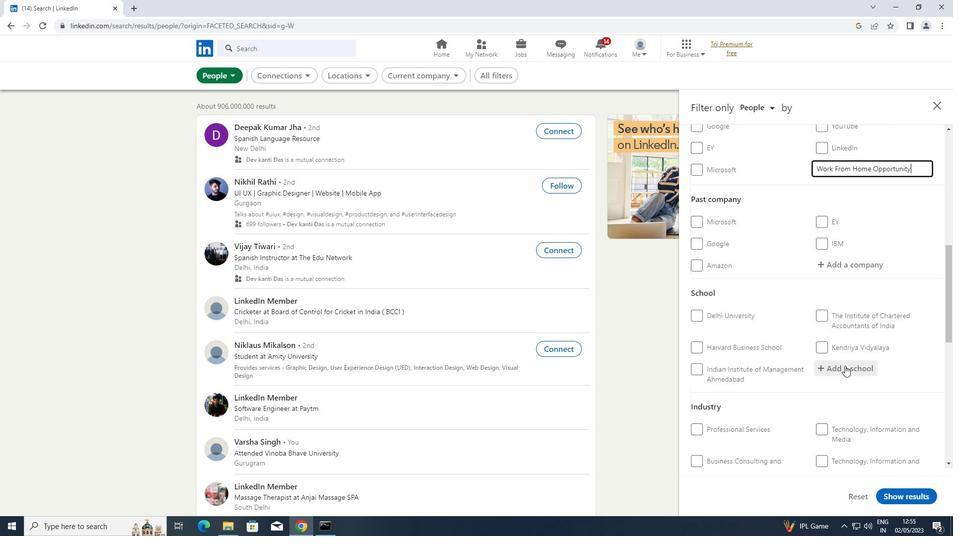 
Action: Key pressed <Key.caps_lock>AAKA
Screenshot: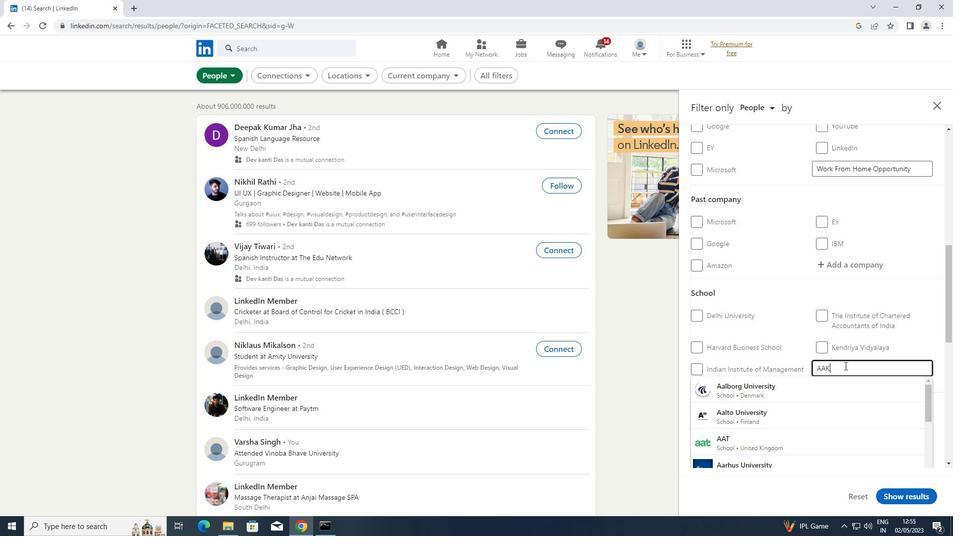 
Action: Mouse moved to (781, 390)
Screenshot: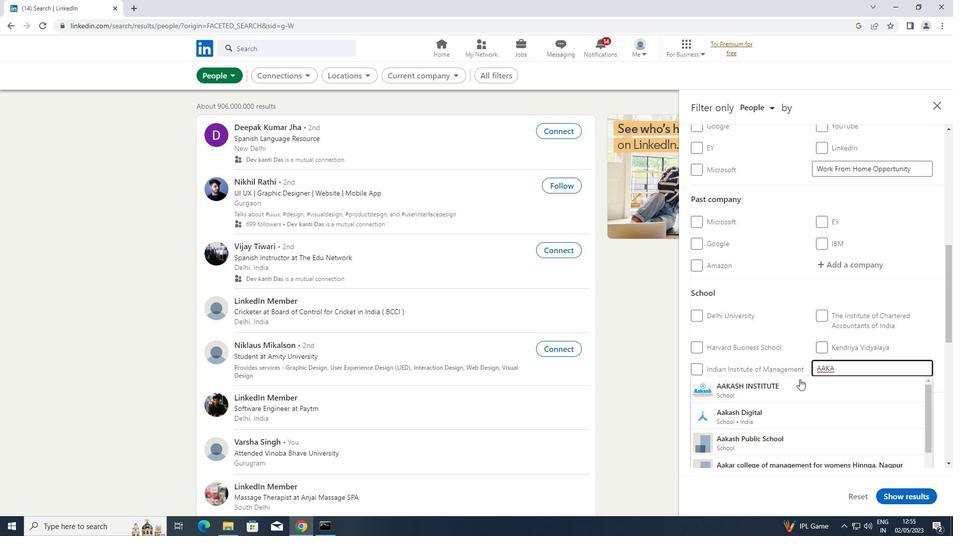 
Action: Key pressed <Key.caps_lock>
Screenshot: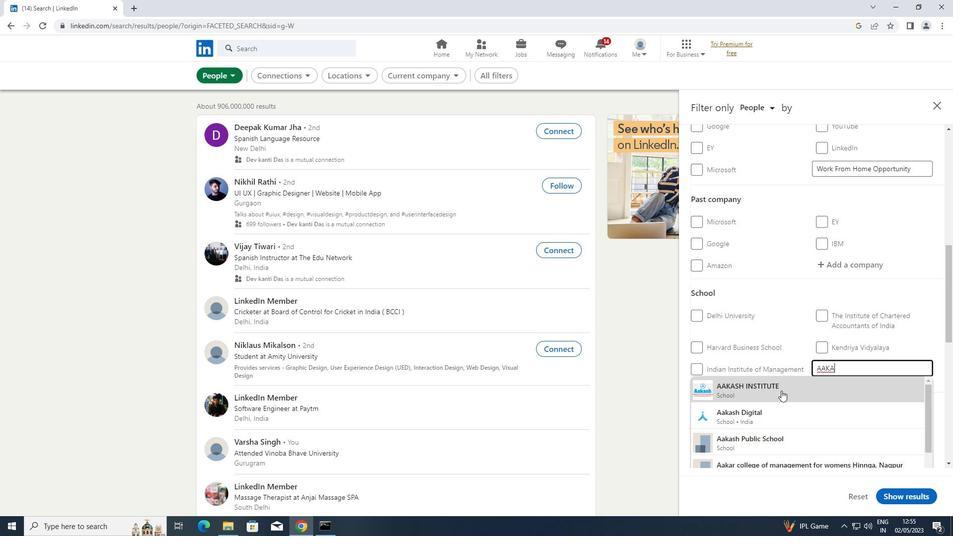 
Action: Mouse pressed left at (781, 390)
Screenshot: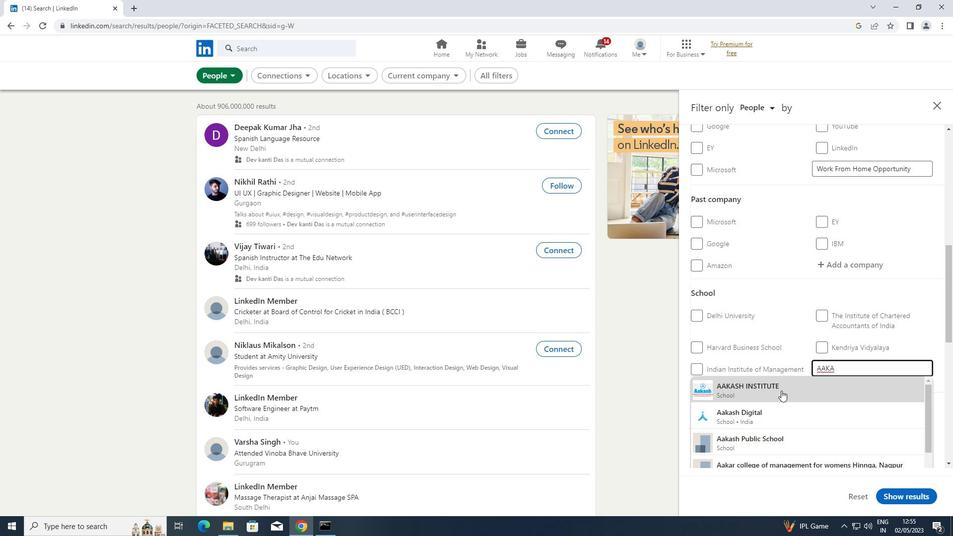 
Action: Mouse scrolled (781, 390) with delta (0, 0)
Screenshot: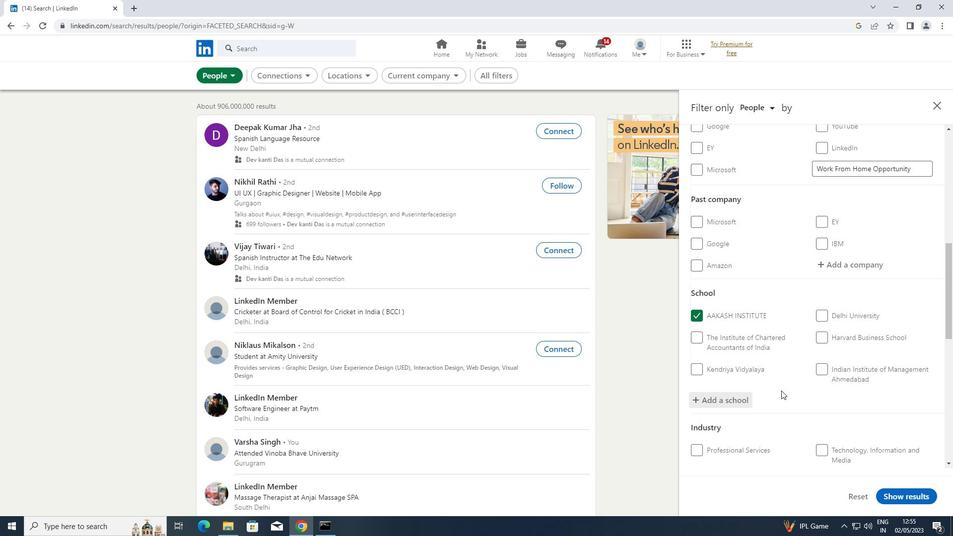 
Action: Mouse scrolled (781, 390) with delta (0, 0)
Screenshot: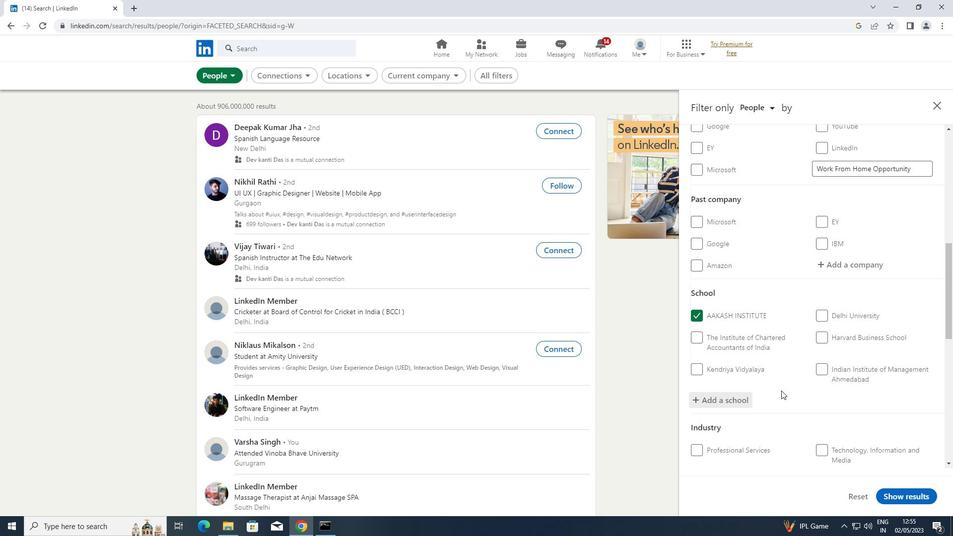
Action: Mouse scrolled (781, 390) with delta (0, 0)
Screenshot: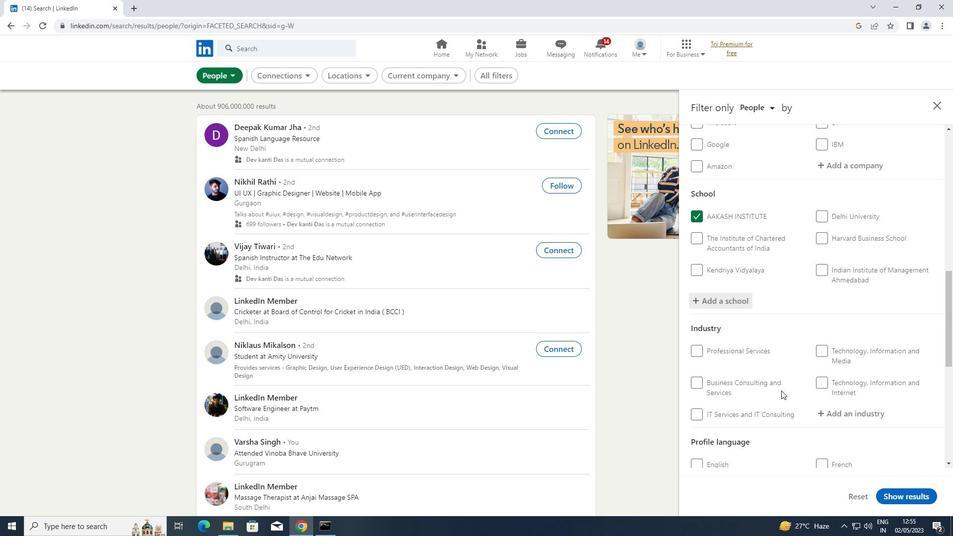 
Action: Mouse scrolled (781, 390) with delta (0, 0)
Screenshot: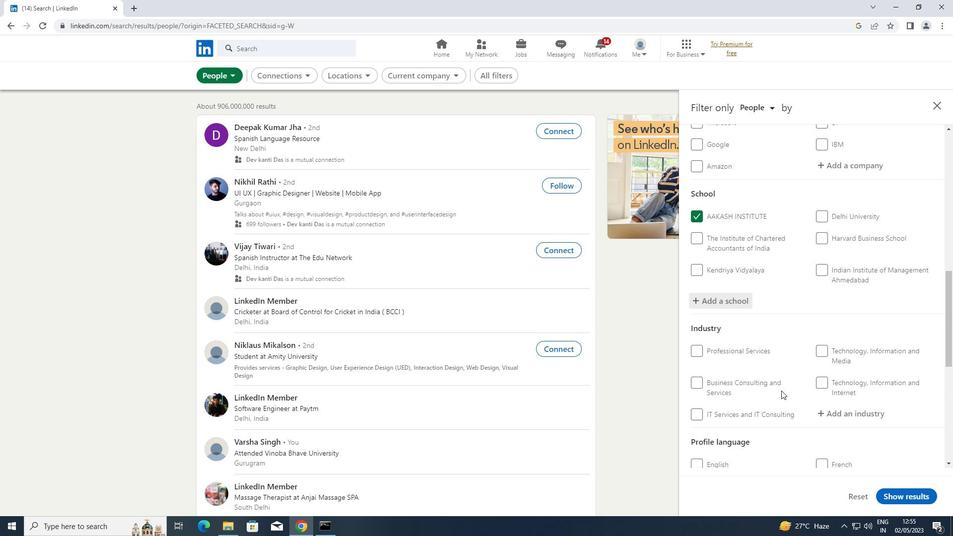 
Action: Mouse moved to (835, 311)
Screenshot: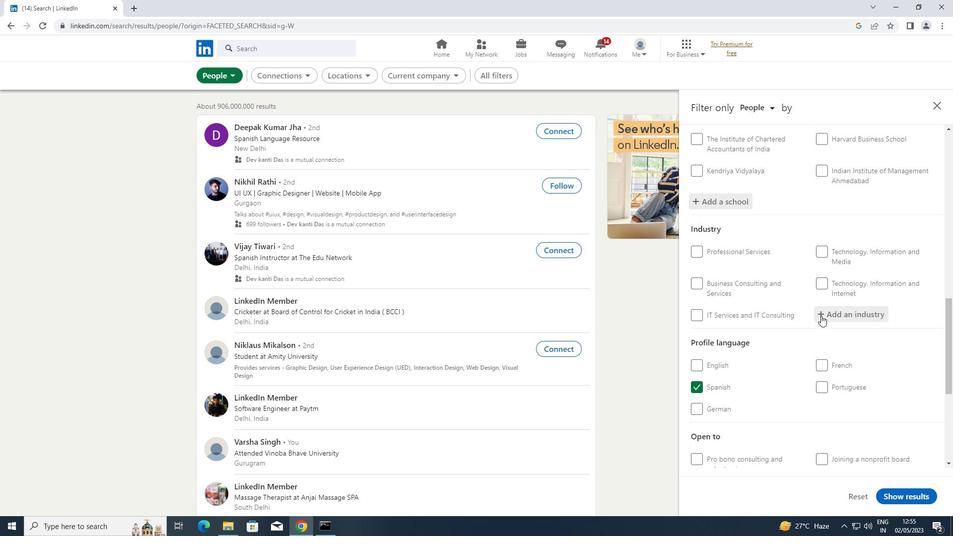 
Action: Mouse pressed left at (835, 311)
Screenshot: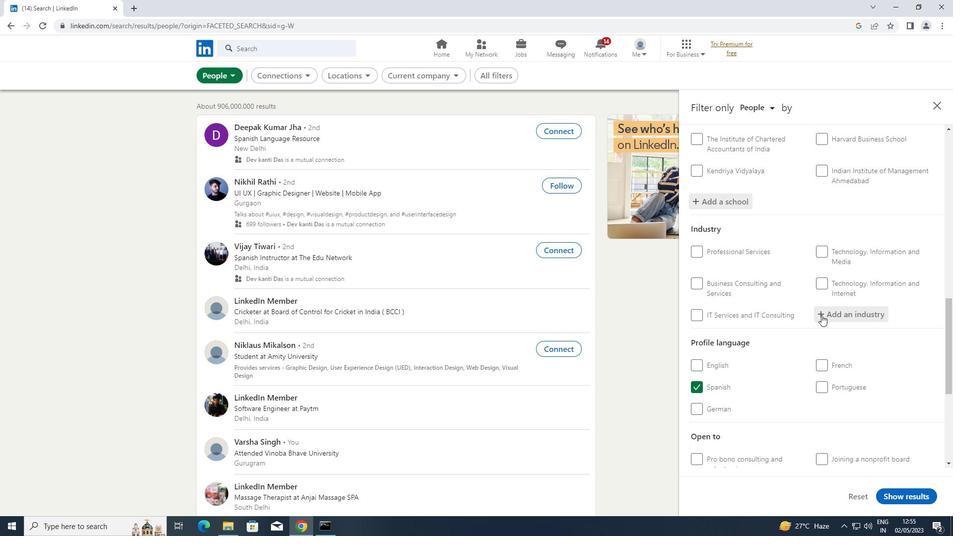 
Action: Key pressed <Key.shift>FACILI
Screenshot: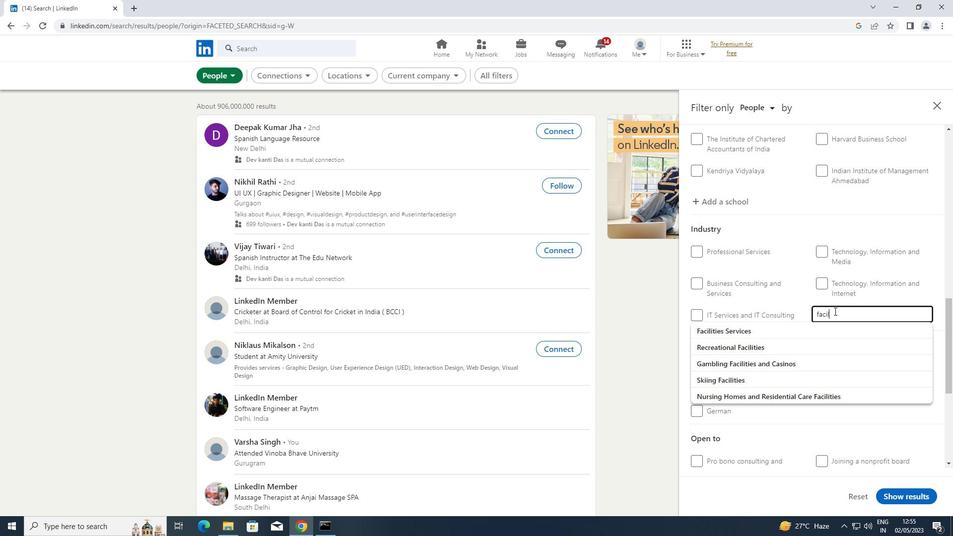 
Action: Mouse moved to (761, 324)
Screenshot: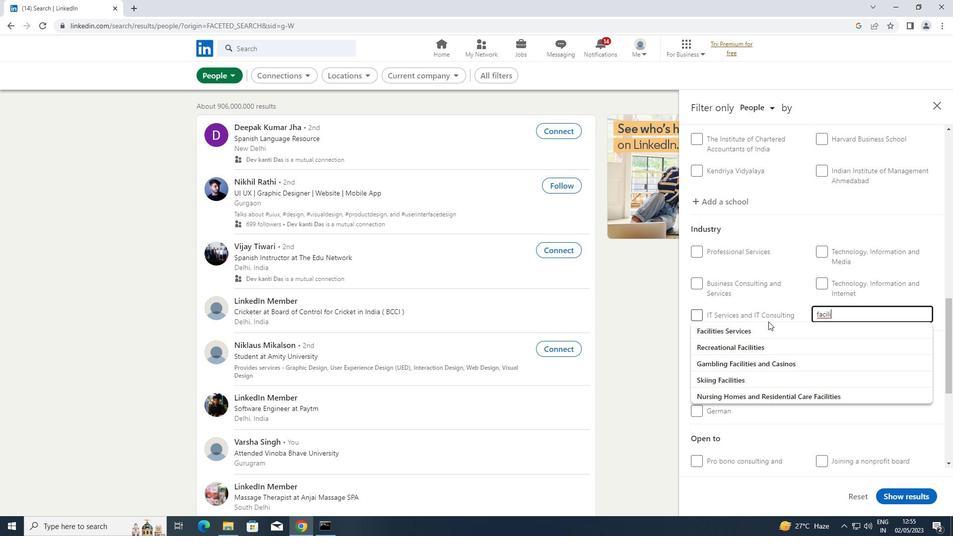 
Action: Mouse pressed left at (761, 324)
Screenshot: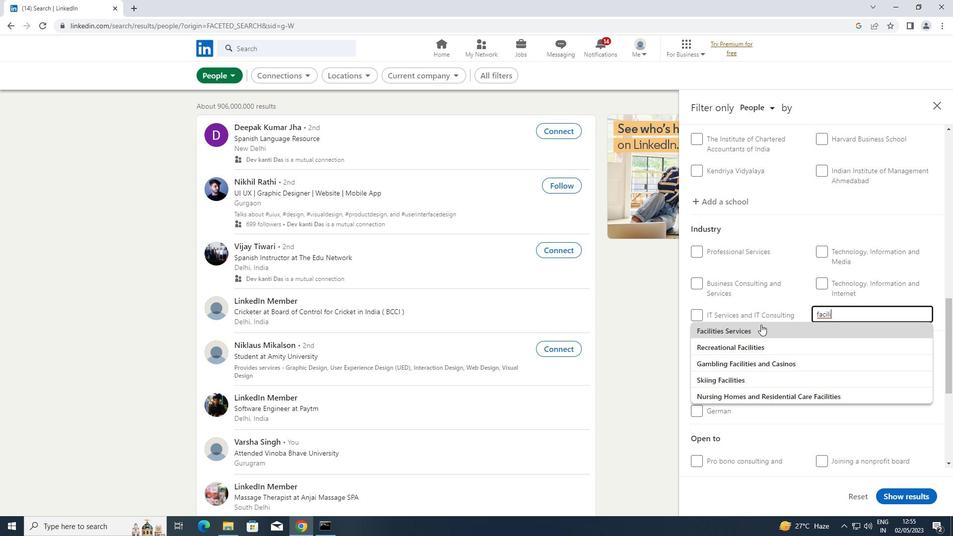
Action: Mouse scrolled (761, 324) with delta (0, 0)
Screenshot: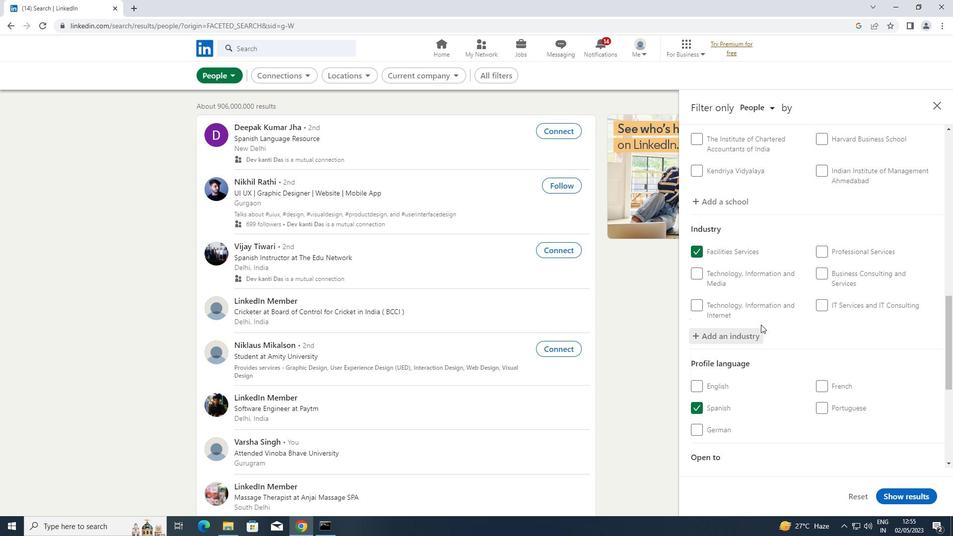 
Action: Mouse scrolled (761, 324) with delta (0, 0)
Screenshot: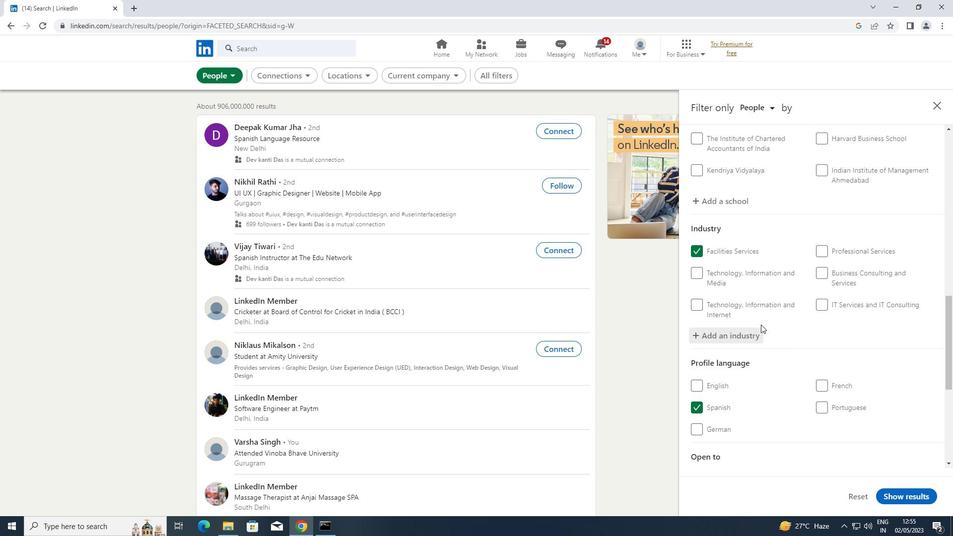 
Action: Mouse scrolled (761, 324) with delta (0, 0)
Screenshot: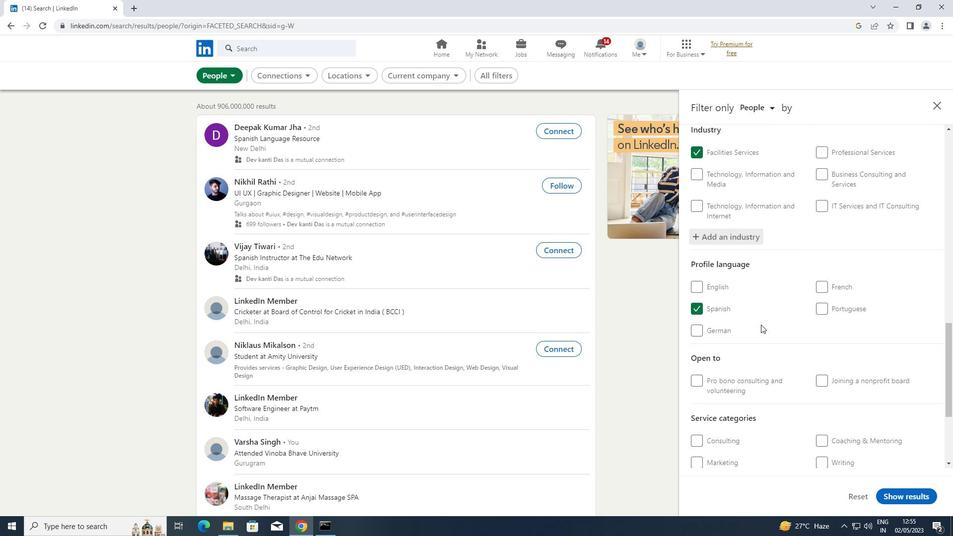 
Action: Mouse scrolled (761, 324) with delta (0, 0)
Screenshot: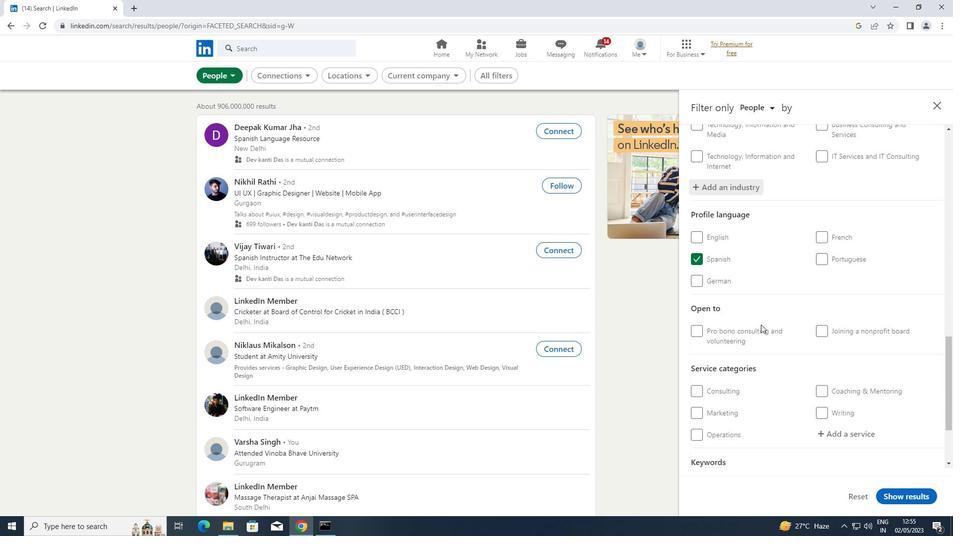 
Action: Mouse scrolled (761, 324) with delta (0, 0)
Screenshot: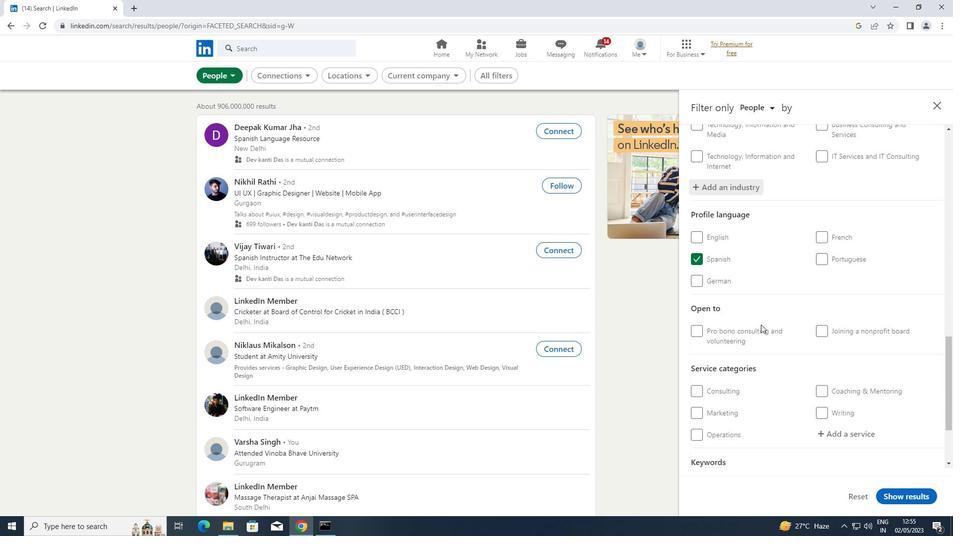 
Action: Mouse scrolled (761, 324) with delta (0, 0)
Screenshot: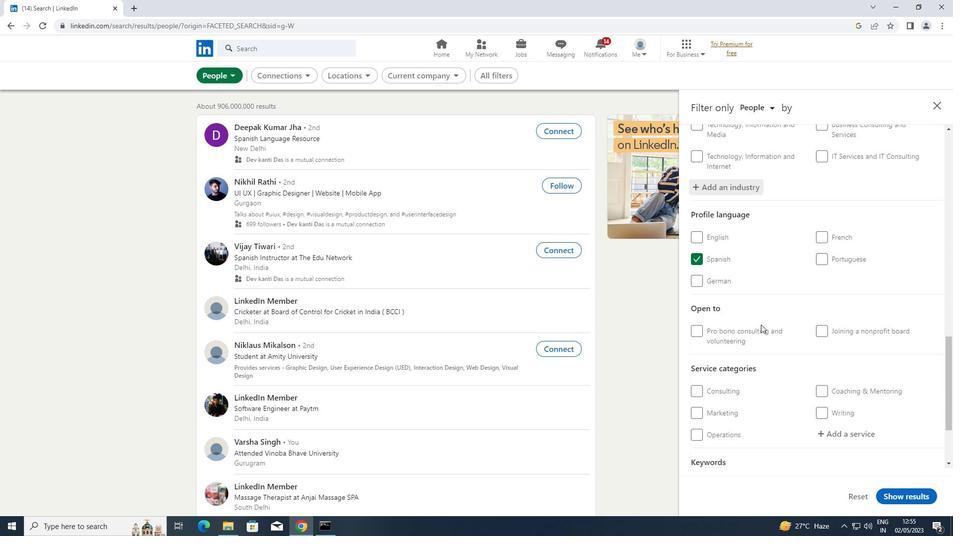 
Action: Mouse moved to (861, 325)
Screenshot: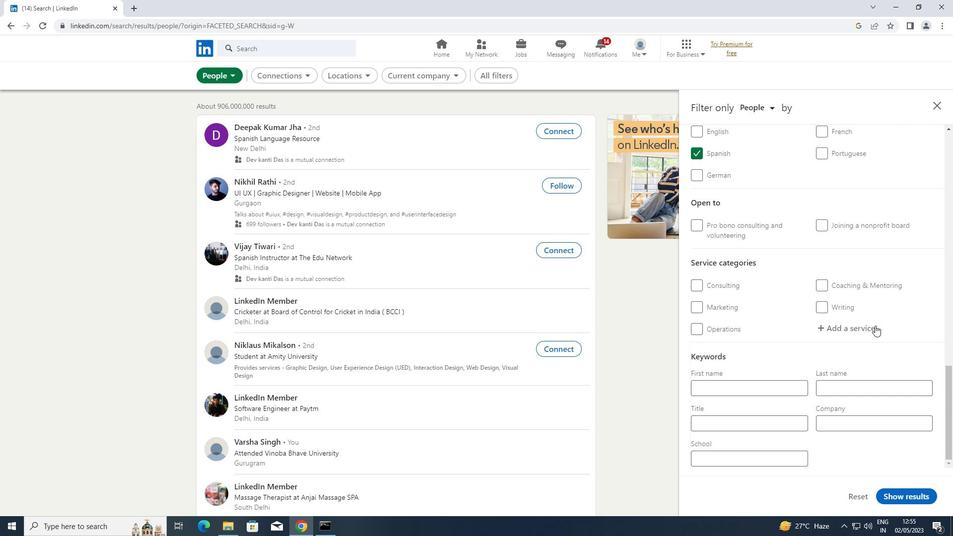 
Action: Mouse pressed left at (861, 325)
Screenshot: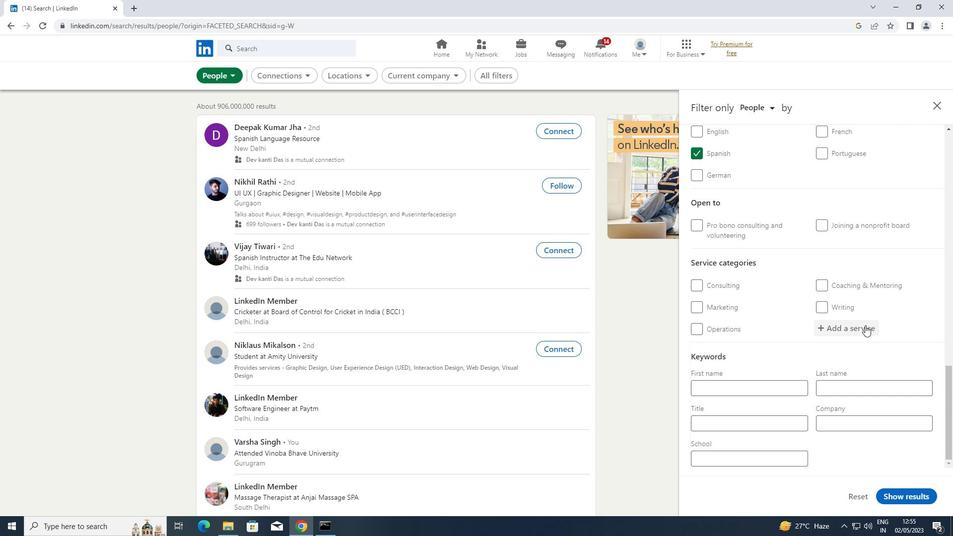 
Action: Key pressed <Key.shift>PORTRAIT
Screenshot: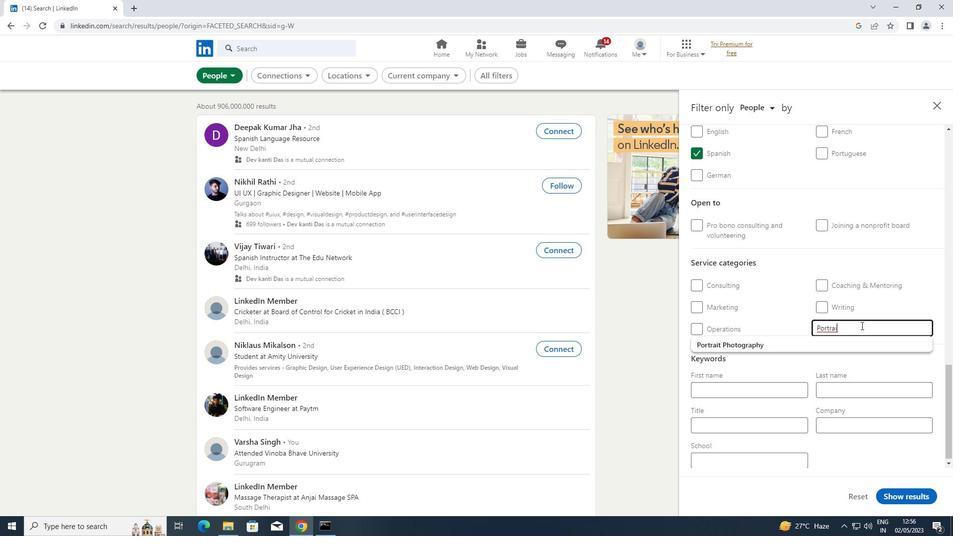 
Action: Mouse moved to (799, 349)
Screenshot: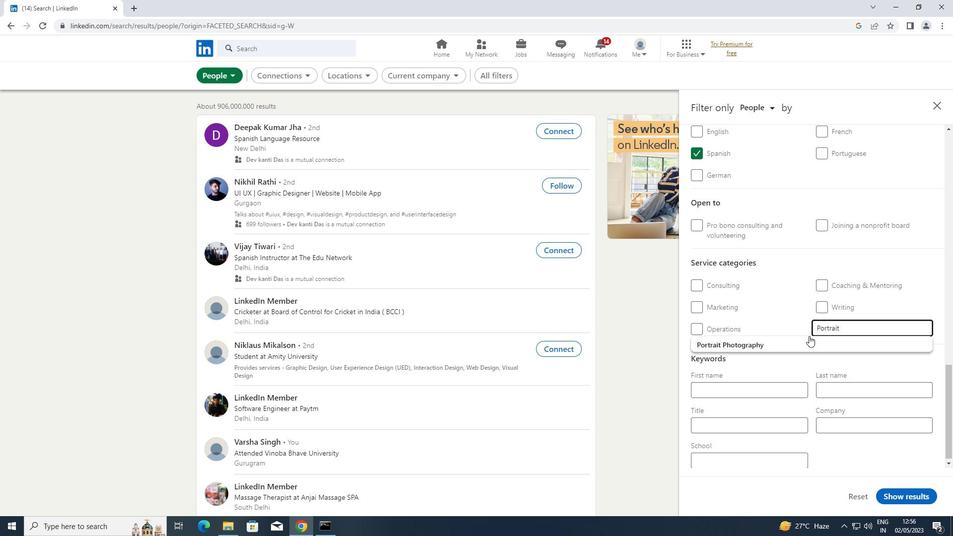 
Action: Mouse pressed left at (799, 349)
Screenshot: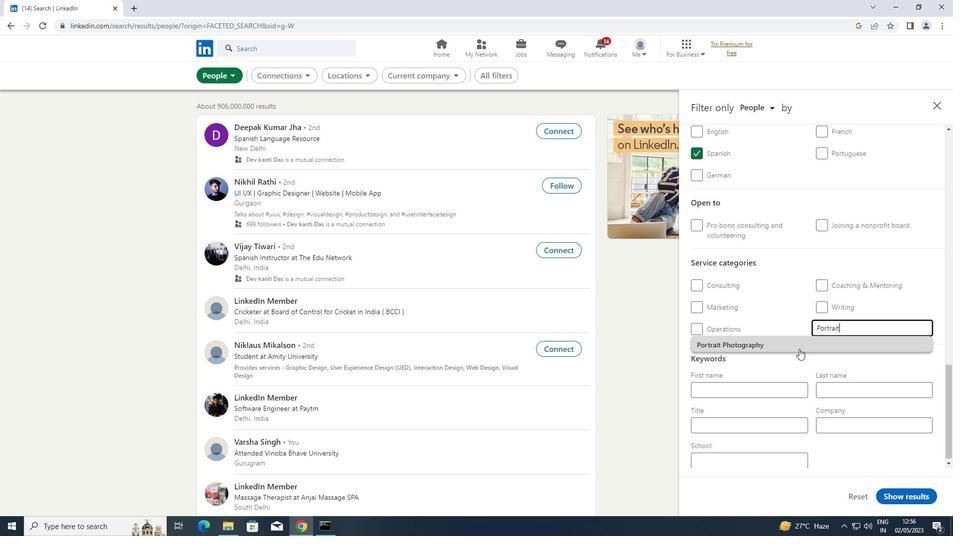 
Action: Mouse moved to (723, 447)
Screenshot: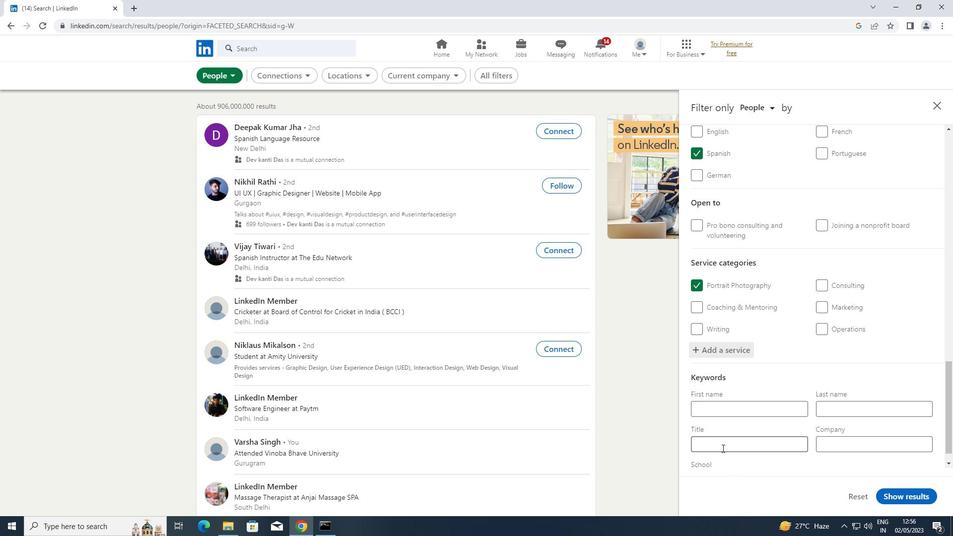 
Action: Mouse pressed left at (723, 447)
Screenshot: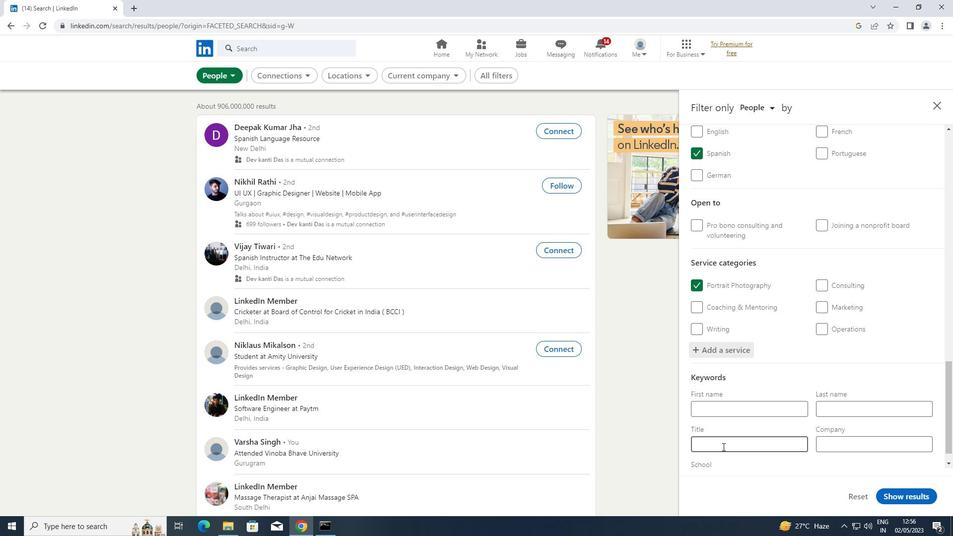 
Action: Key pressed <Key.shift>TUTOR/<Key.shift>ONLINE<Key.space><Key.shift>TUTOR
Screenshot: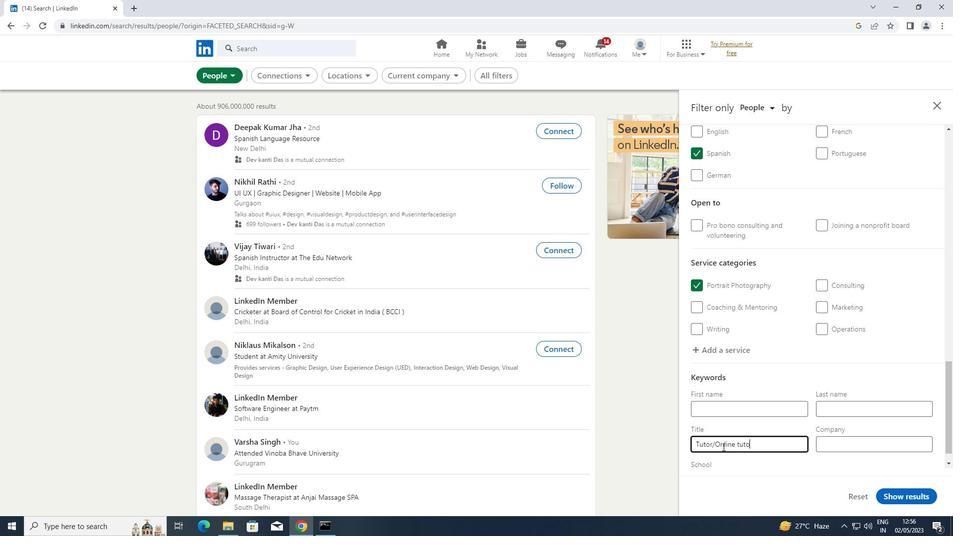
Action: Mouse moved to (920, 497)
Screenshot: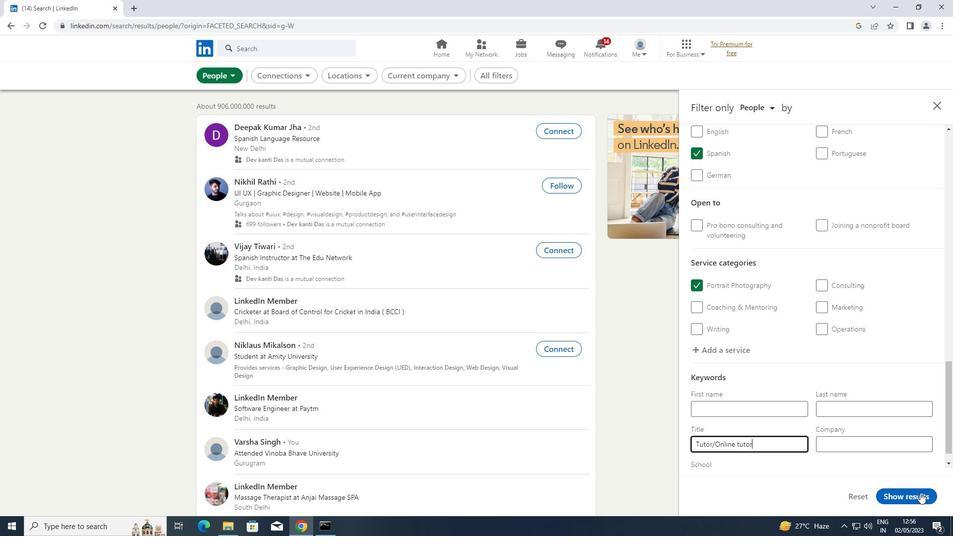 
Action: Mouse pressed left at (920, 497)
Screenshot: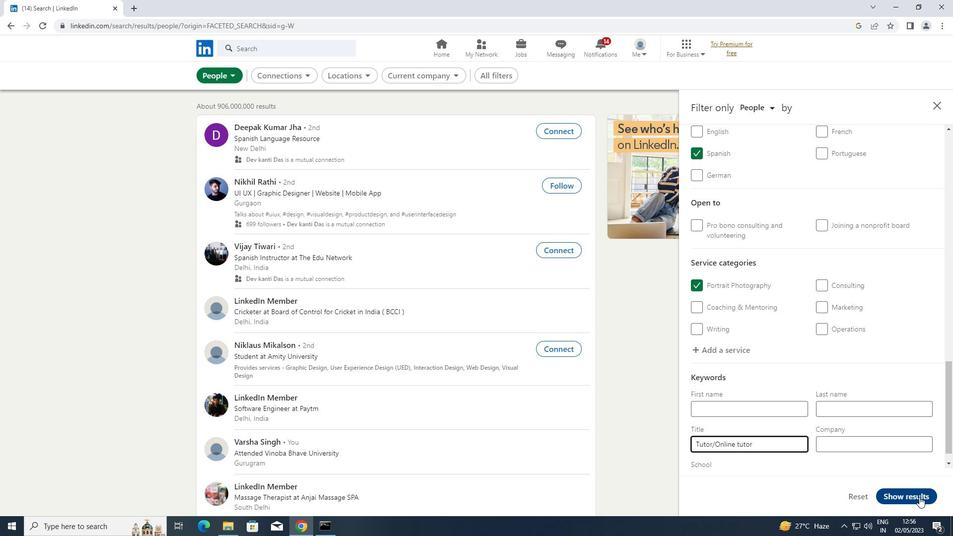 
